 Task: Search one way flight ticket for 3 adults in first from Flagstaff: Flagstaff Pulliam Airport to Greensboro: Piedmont Triad International Airport on 5-1-2023. Choice of flights is Delta. Number of bags: 11 checked bags. Price is upto 92000. Outbound departure time preference is 8:00.
Action: Mouse moved to (198, 194)
Screenshot: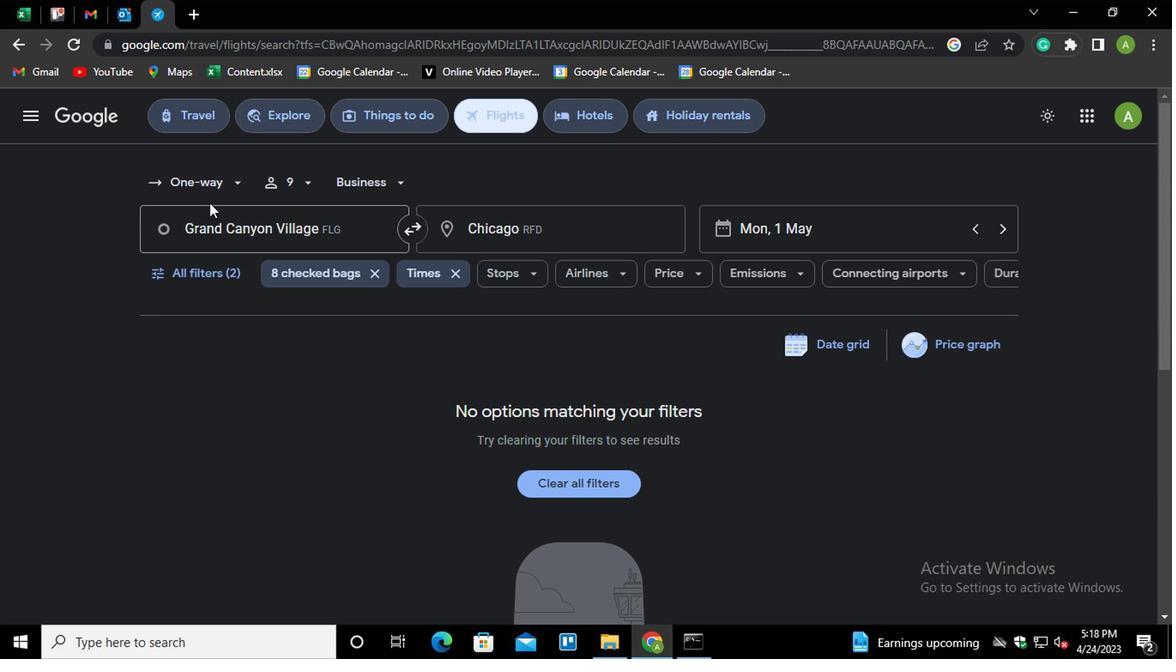 
Action: Mouse pressed left at (198, 194)
Screenshot: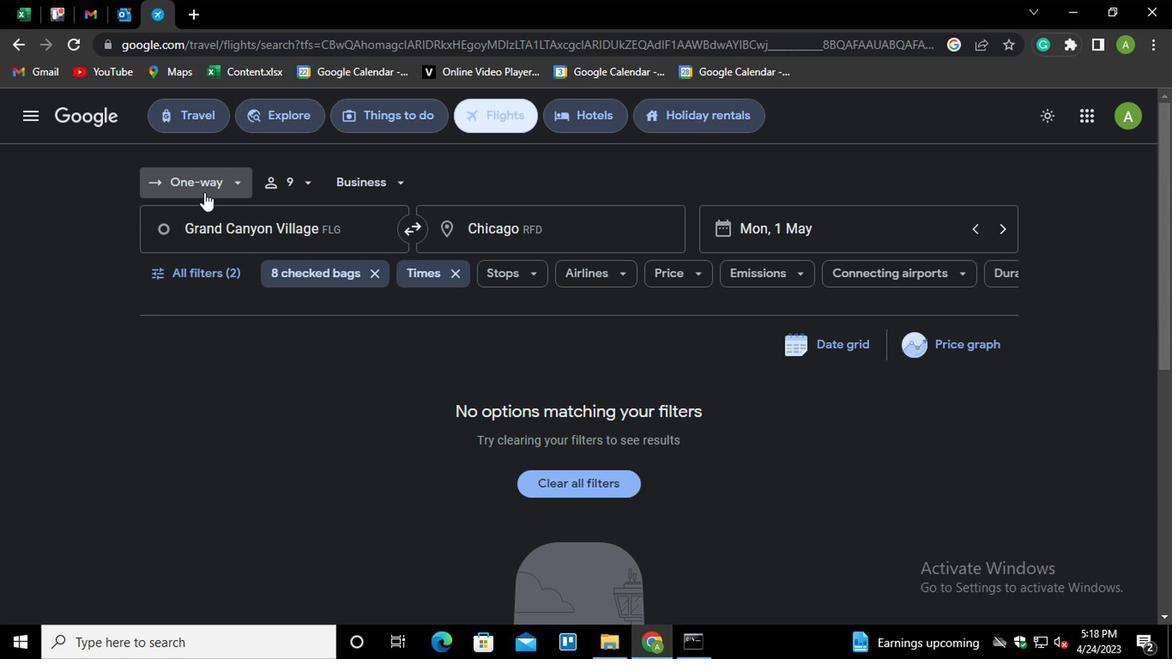 
Action: Mouse moved to (221, 256)
Screenshot: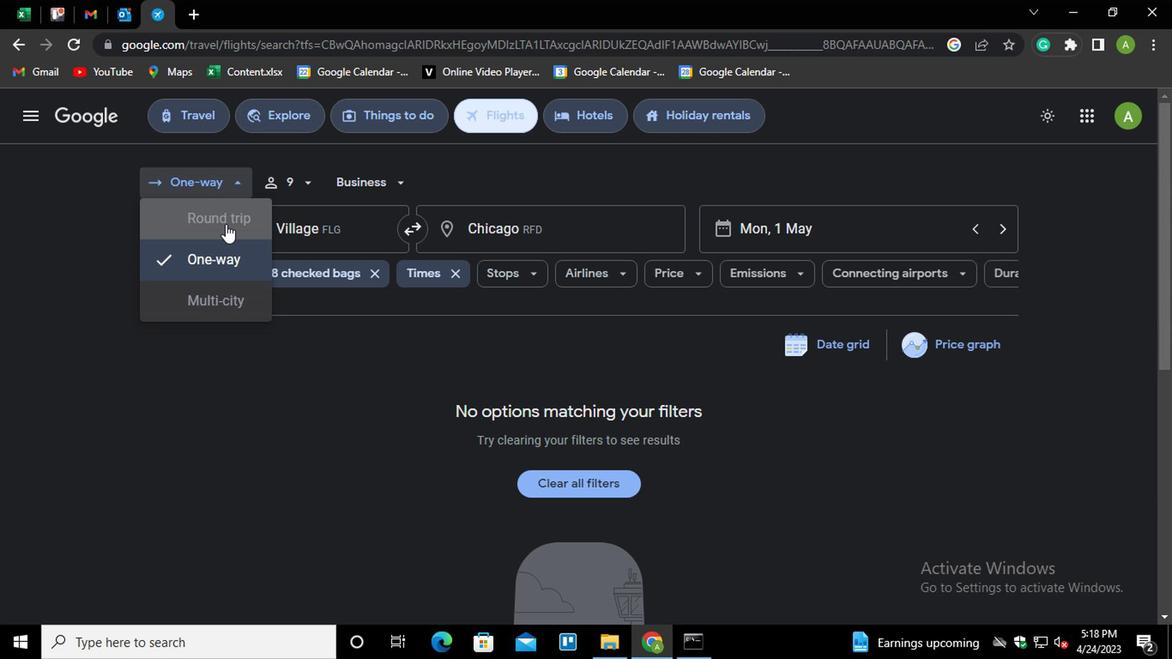 
Action: Mouse pressed left at (221, 256)
Screenshot: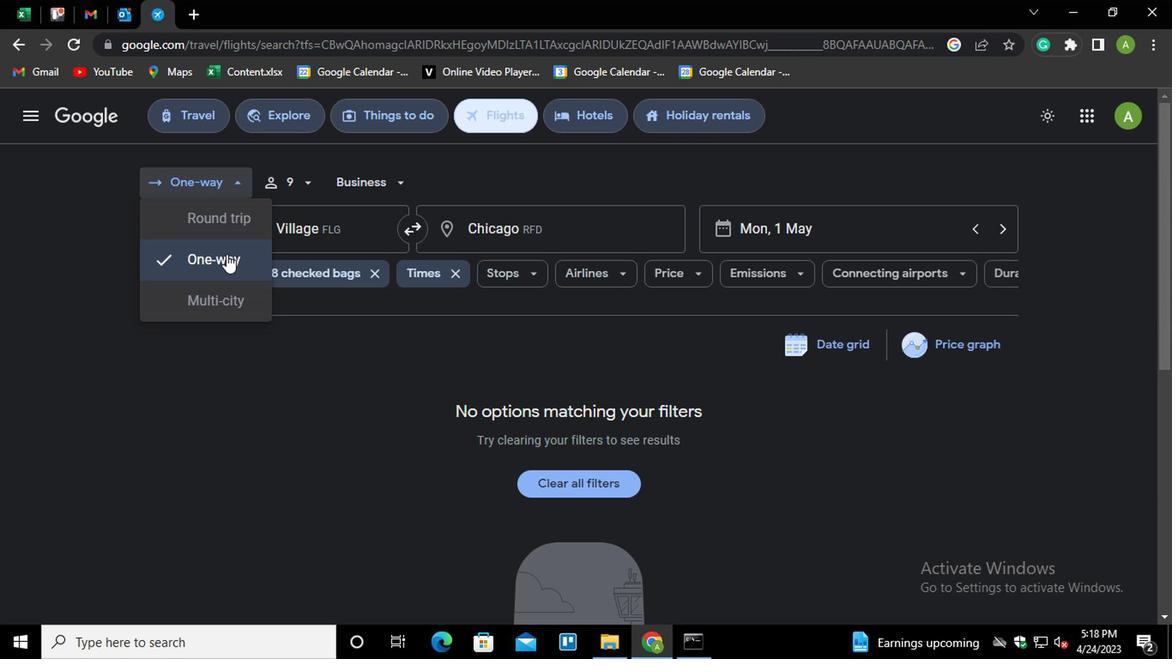 
Action: Mouse moved to (299, 186)
Screenshot: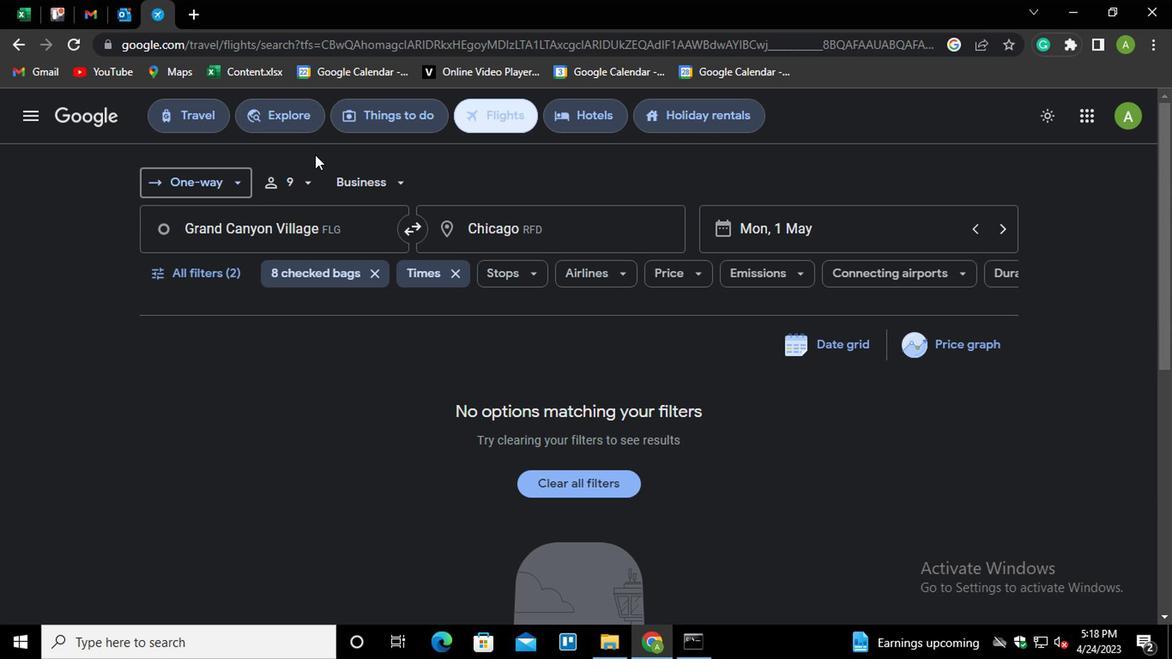 
Action: Mouse pressed left at (299, 186)
Screenshot: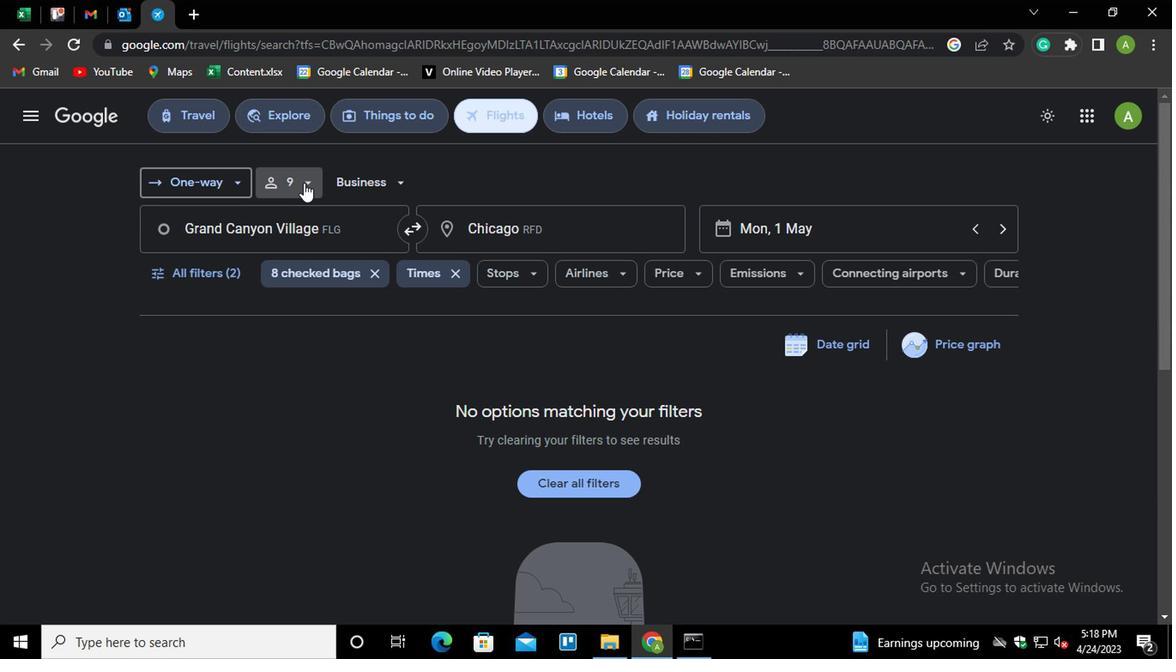 
Action: Mouse moved to (380, 226)
Screenshot: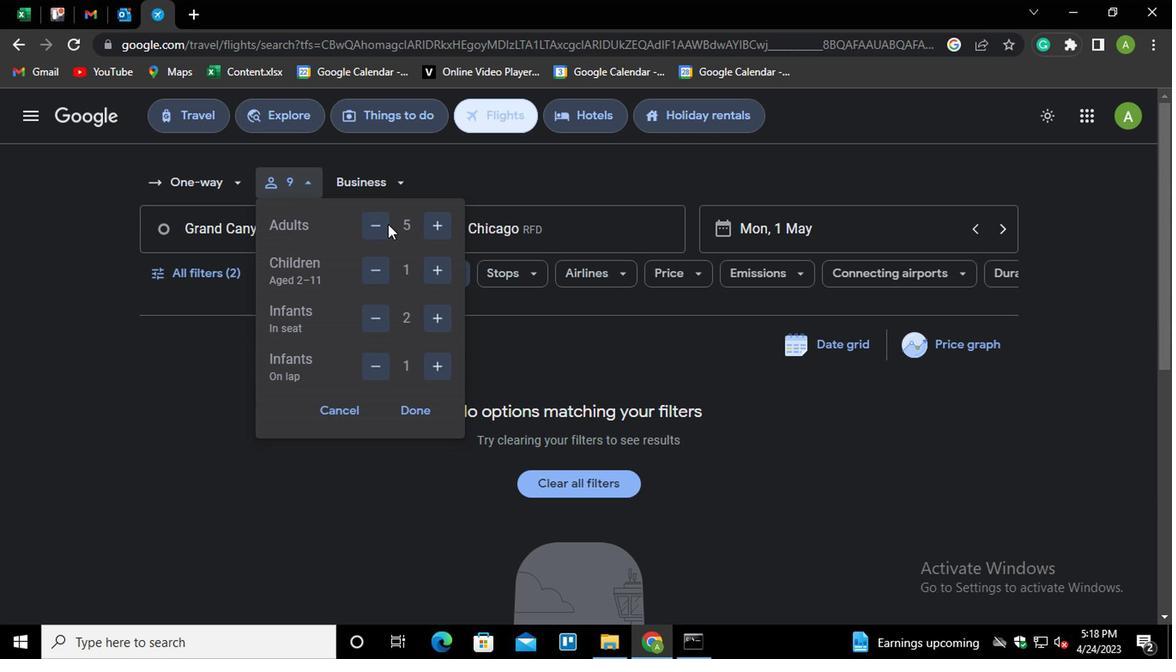 
Action: Mouse pressed left at (380, 226)
Screenshot: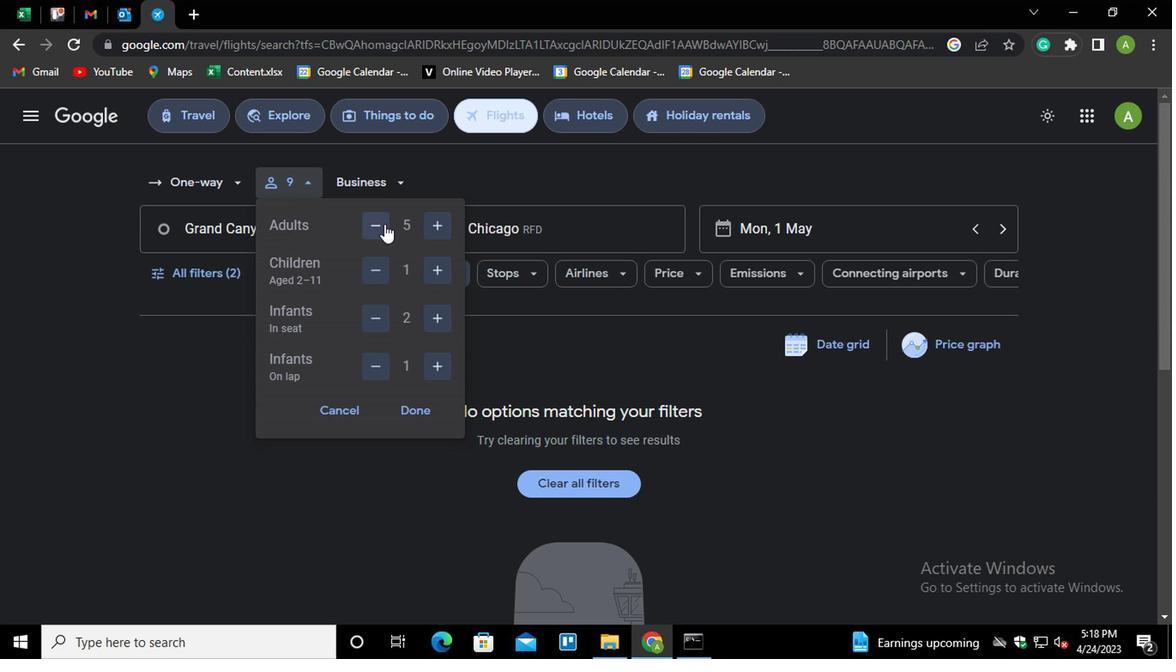 
Action: Mouse moved to (379, 226)
Screenshot: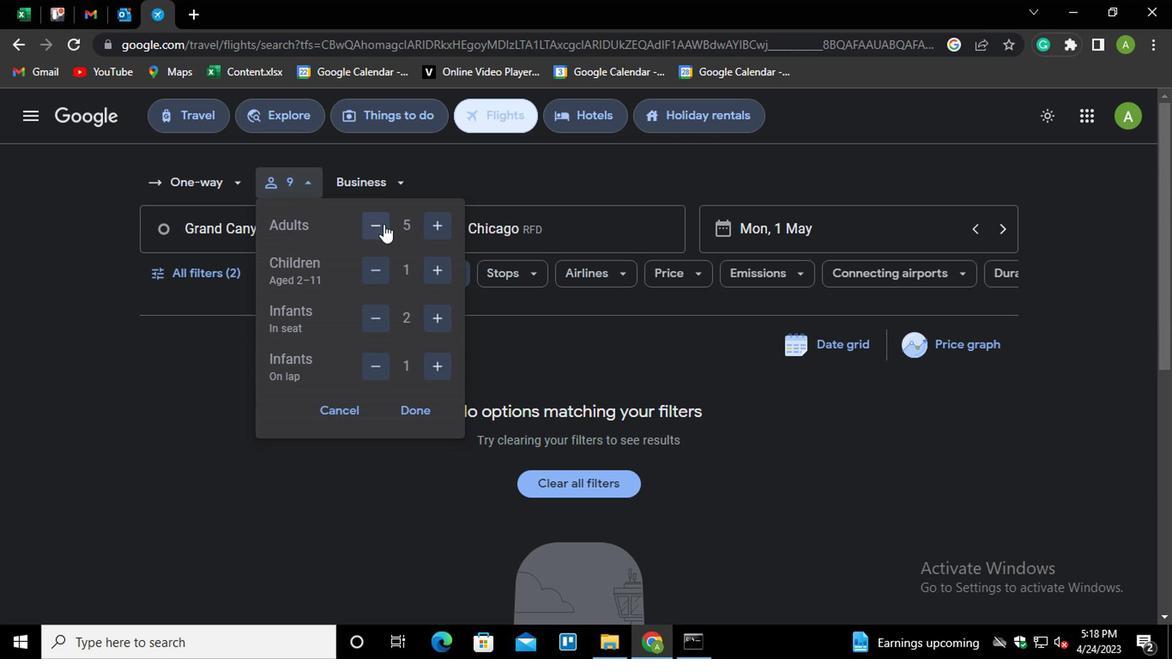 
Action: Mouse pressed left at (379, 226)
Screenshot: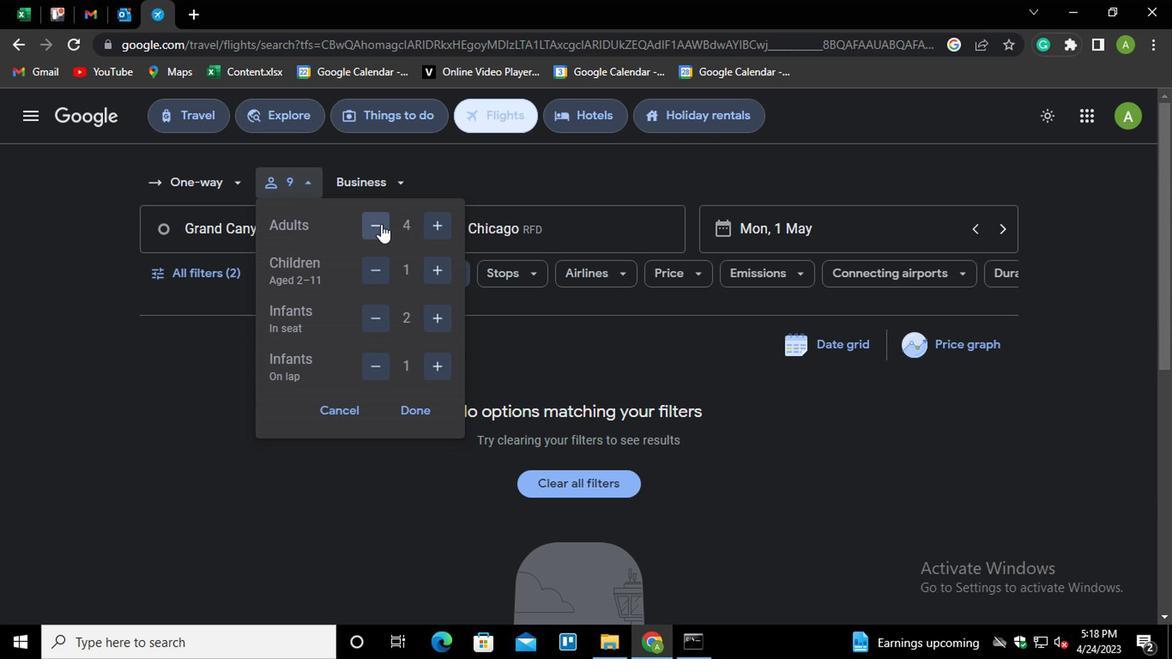 
Action: Mouse moved to (377, 275)
Screenshot: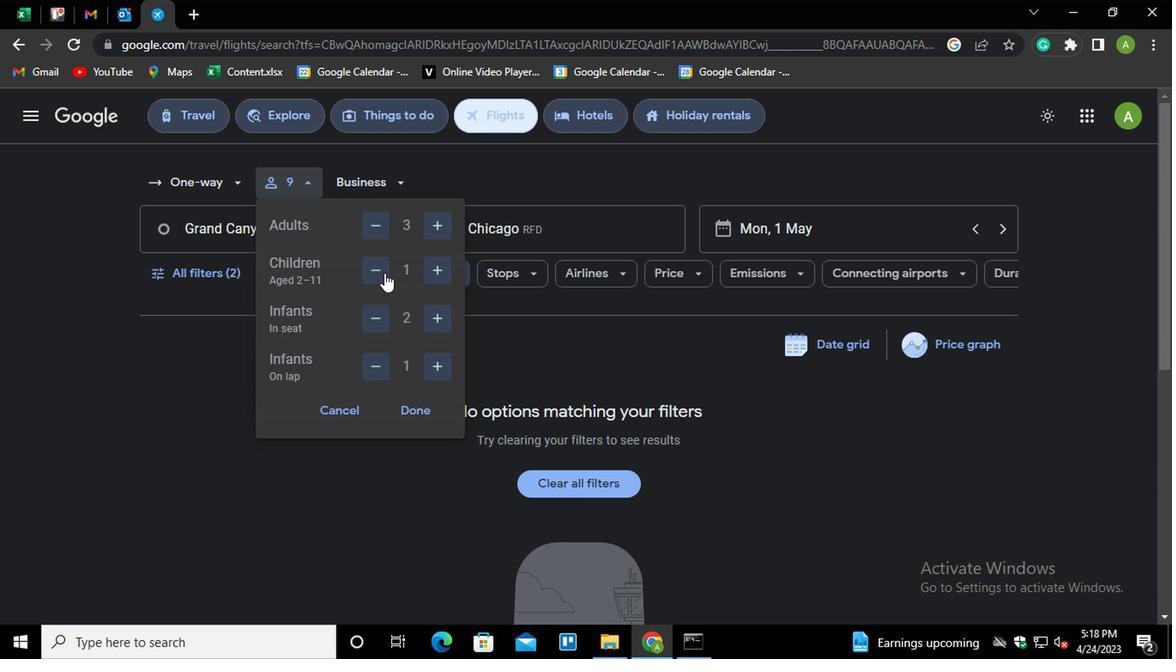 
Action: Mouse pressed left at (377, 275)
Screenshot: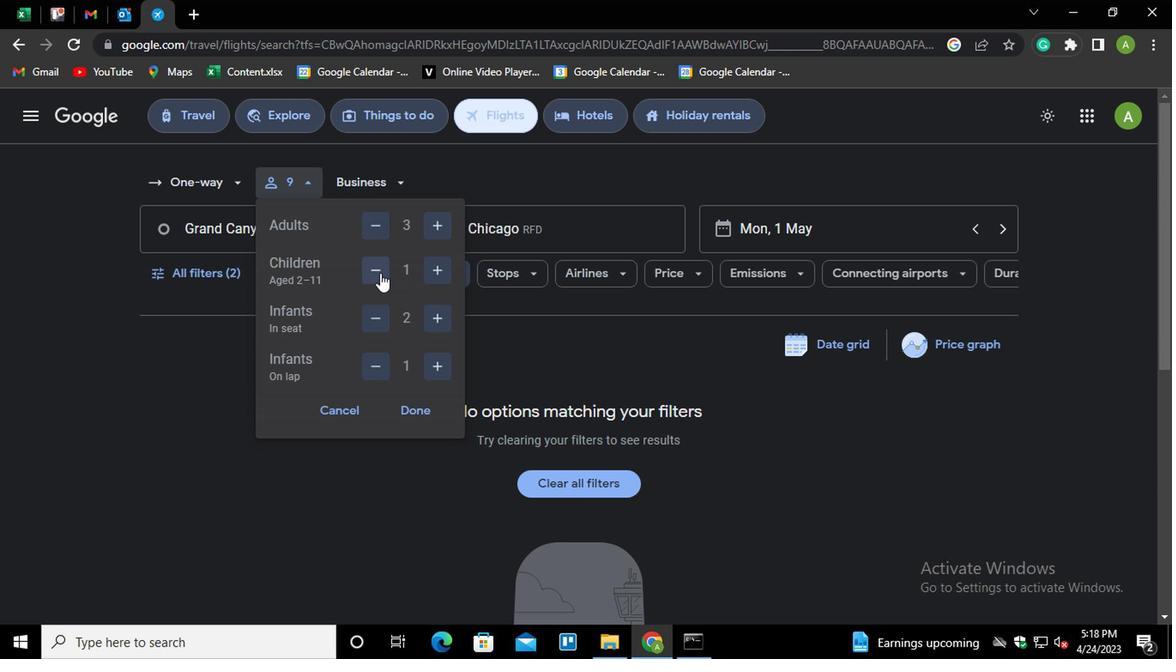 
Action: Mouse moved to (373, 312)
Screenshot: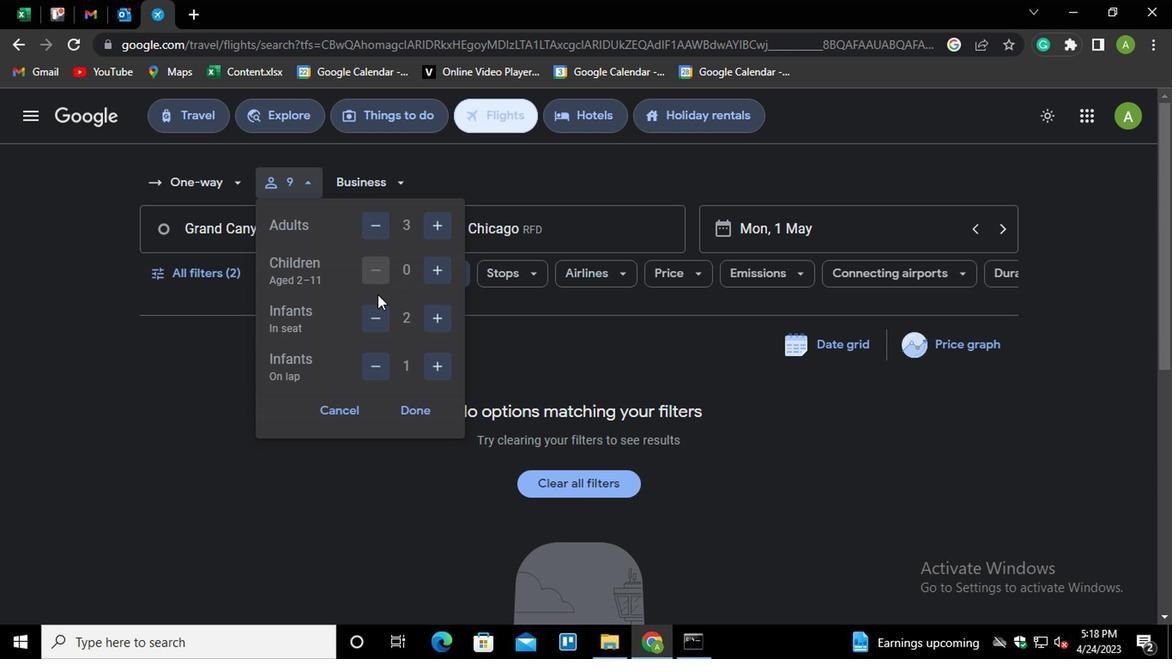 
Action: Mouse pressed left at (373, 312)
Screenshot: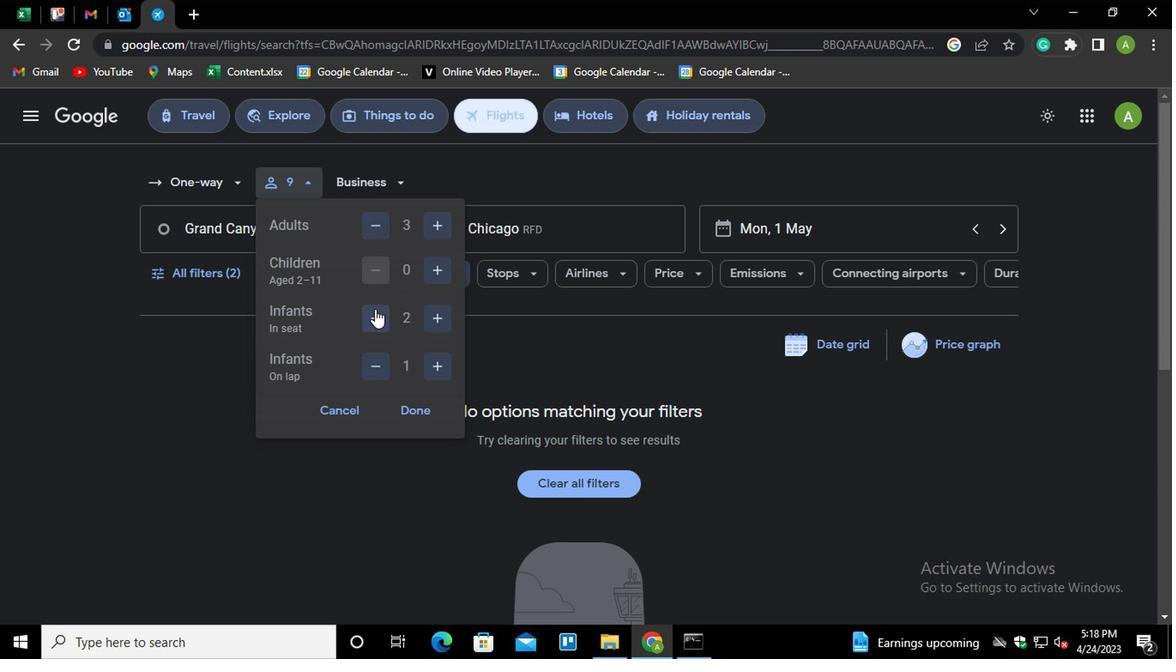 
Action: Mouse pressed left at (373, 312)
Screenshot: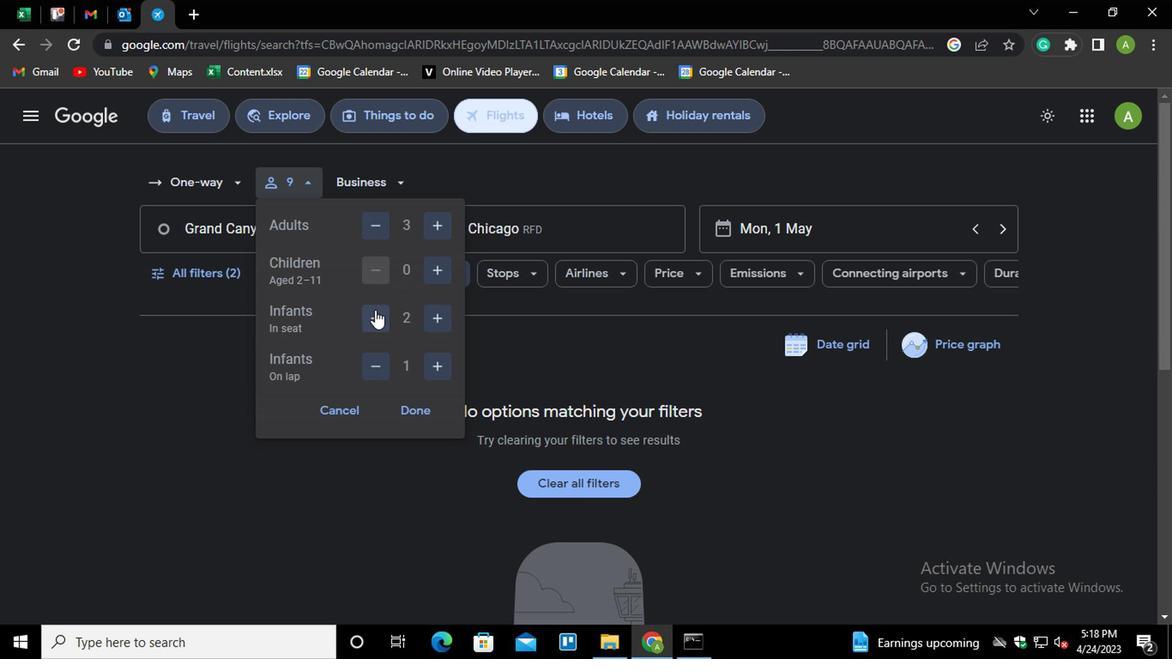 
Action: Mouse moved to (380, 369)
Screenshot: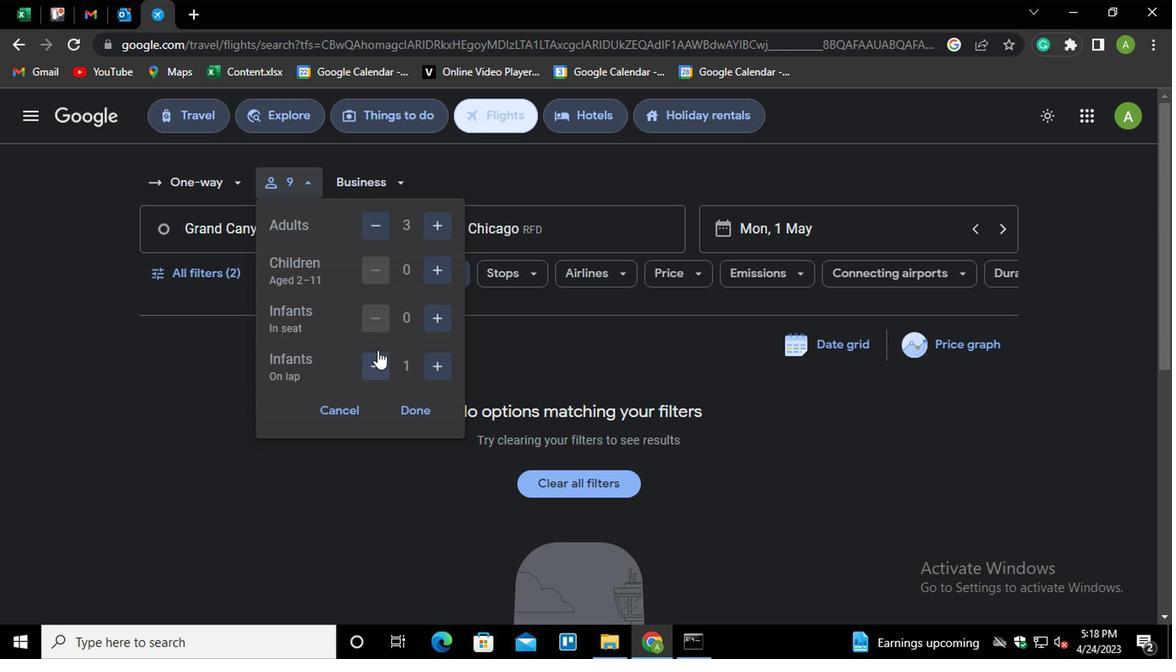 
Action: Mouse pressed left at (380, 369)
Screenshot: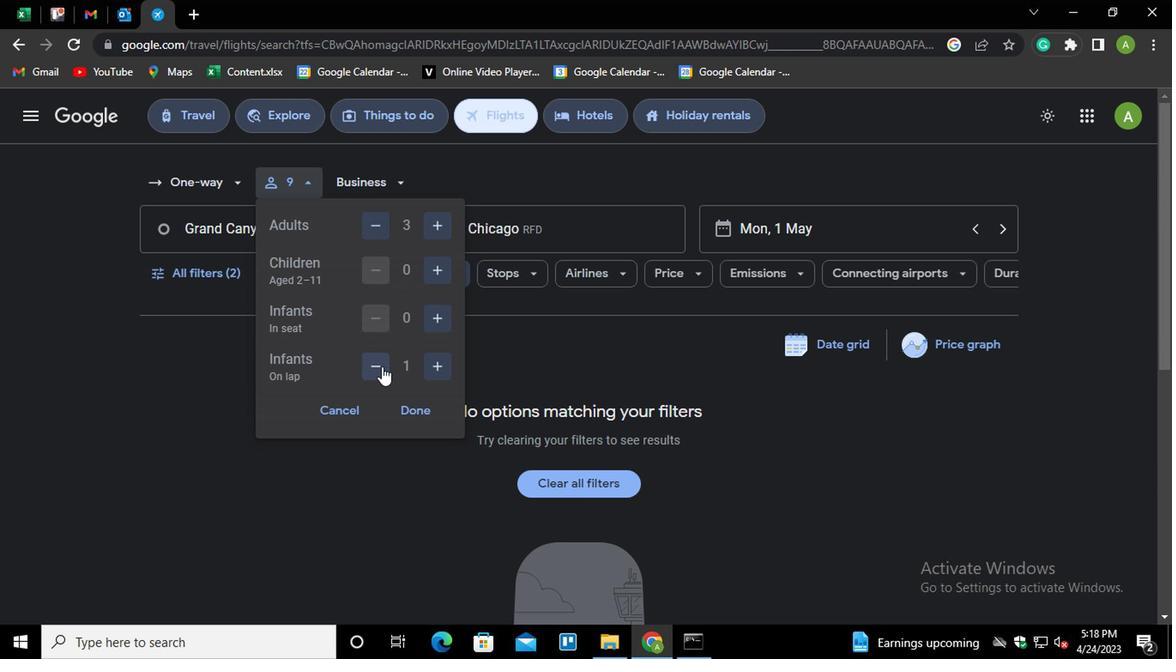 
Action: Mouse moved to (414, 418)
Screenshot: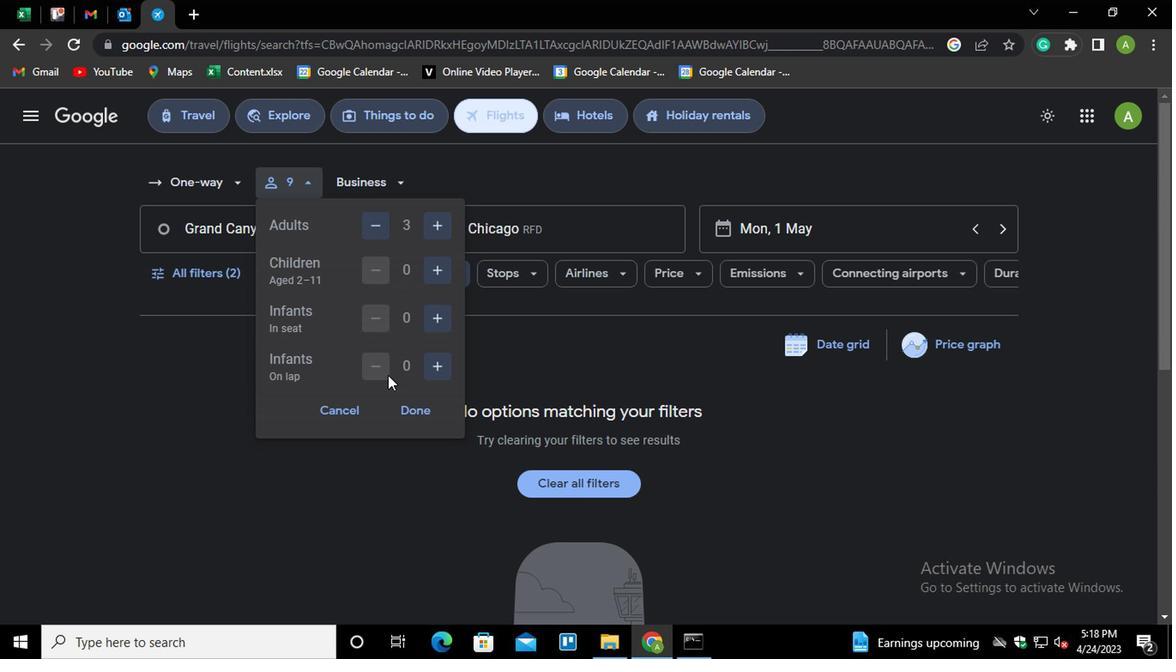 
Action: Mouse pressed left at (414, 418)
Screenshot: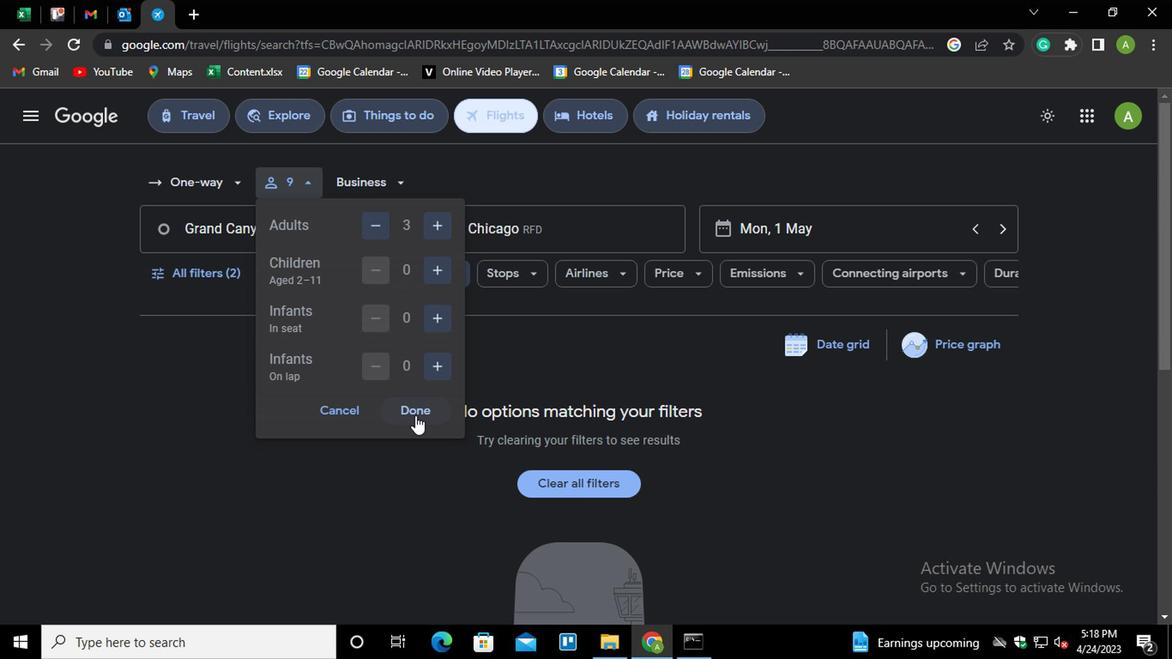 
Action: Mouse moved to (557, 241)
Screenshot: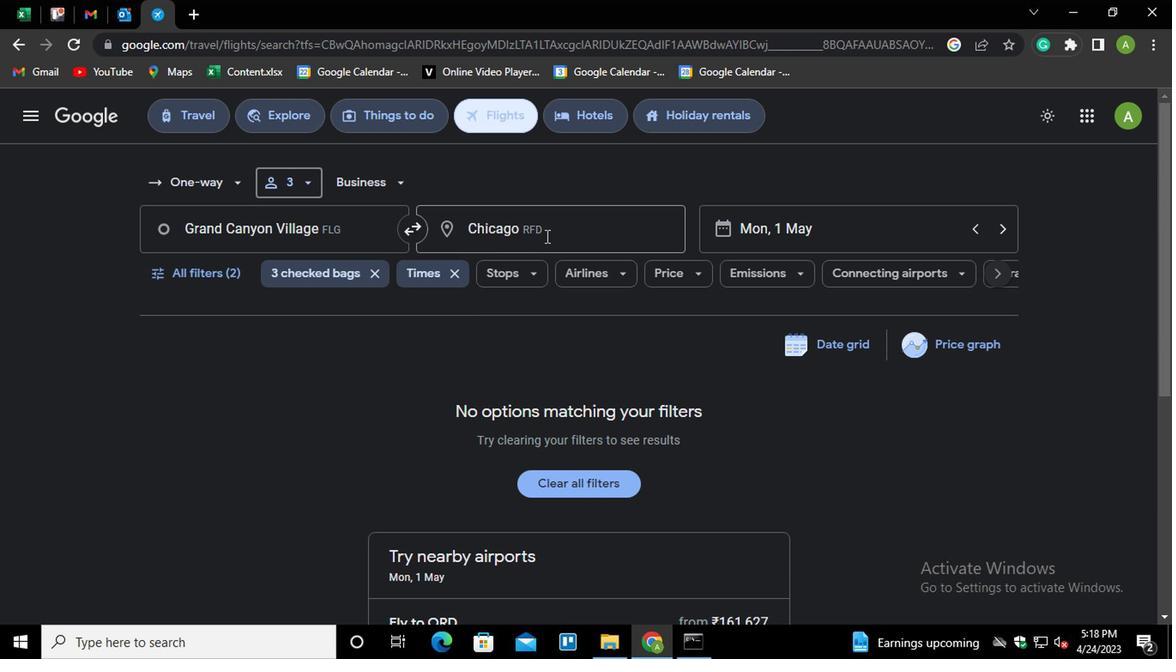 
Action: Mouse pressed left at (557, 241)
Screenshot: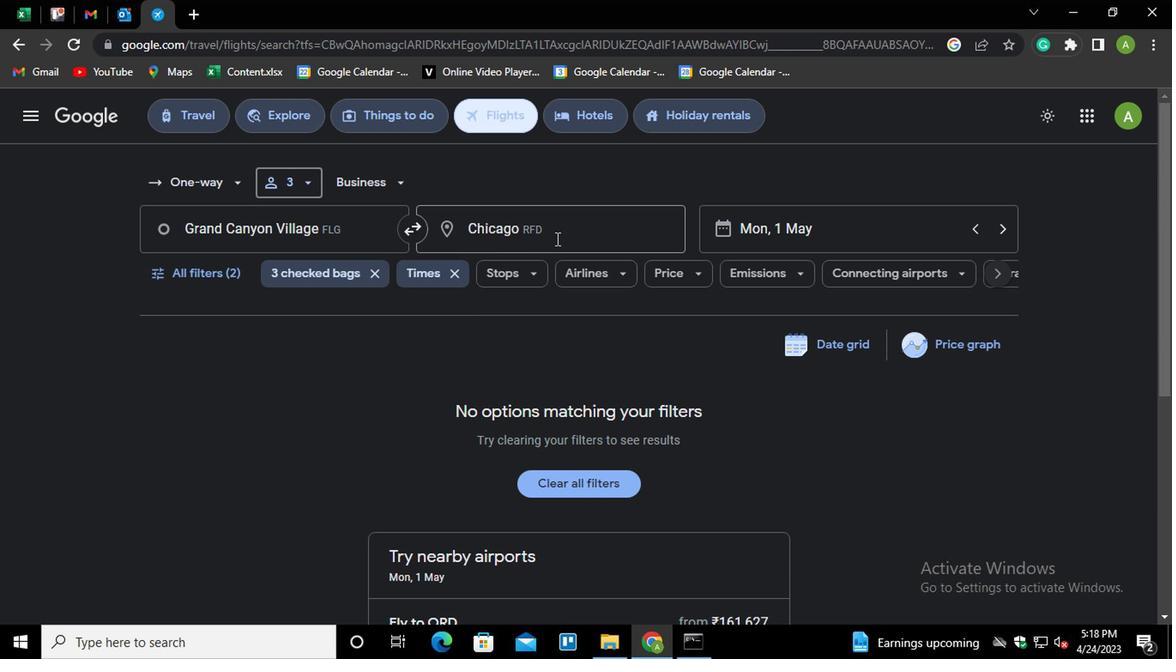
Action: Key pressed <Key.shift>GREENS<Key.down><Key.down><Key.enter>
Screenshot: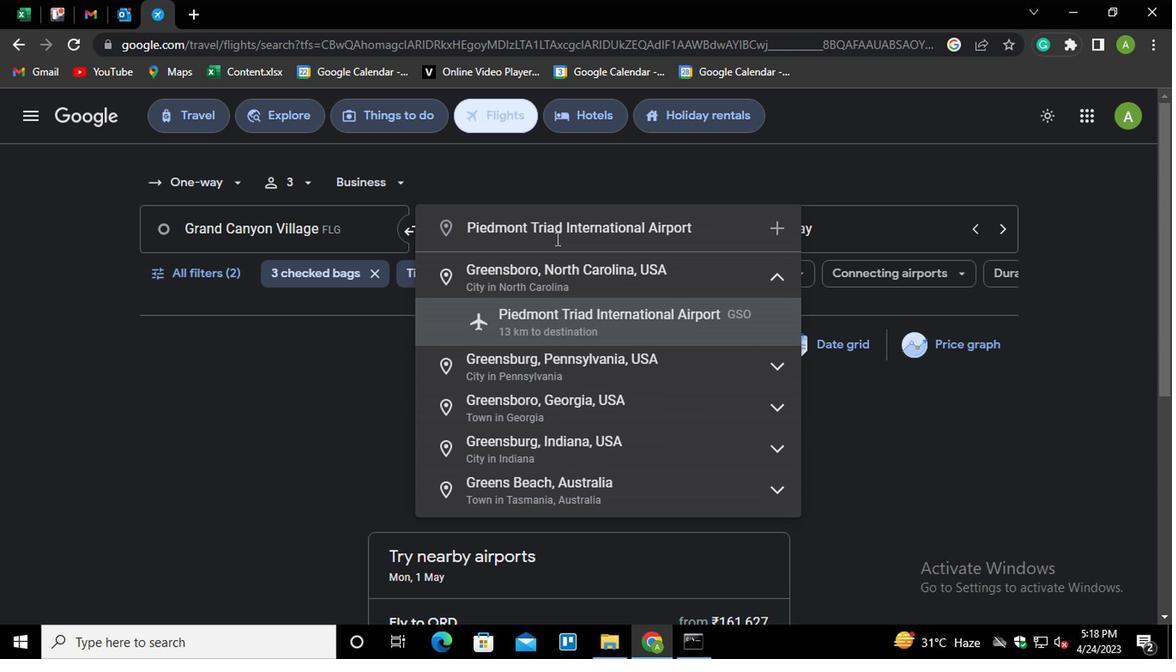 
Action: Mouse moved to (51, 344)
Screenshot: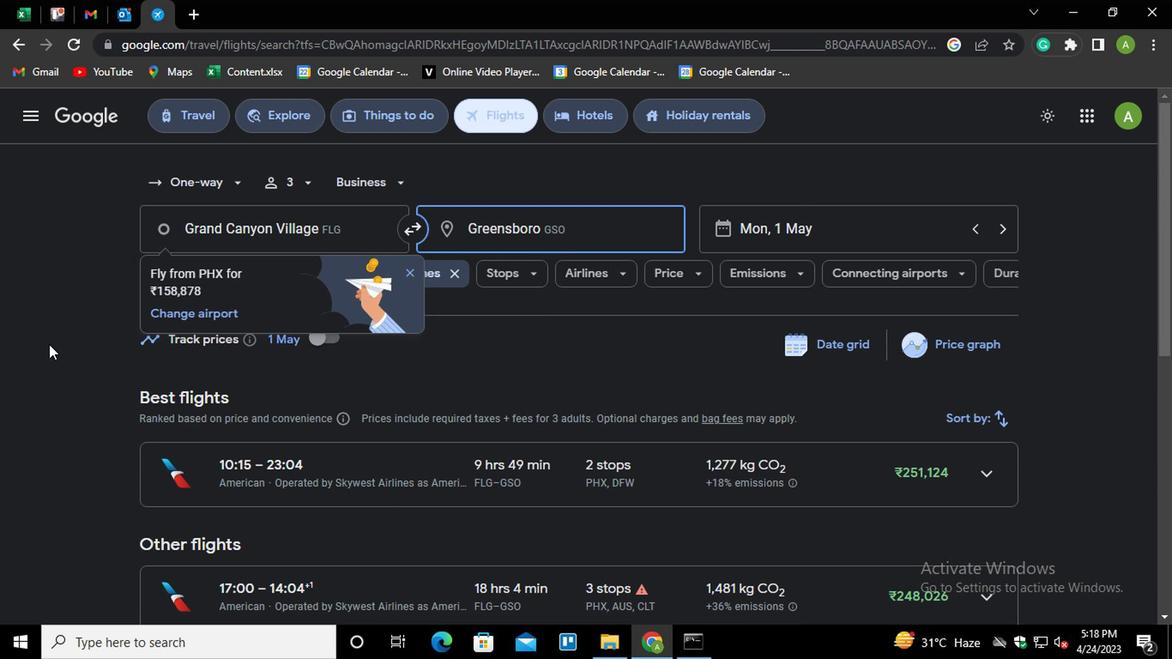 
Action: Mouse pressed left at (51, 344)
Screenshot: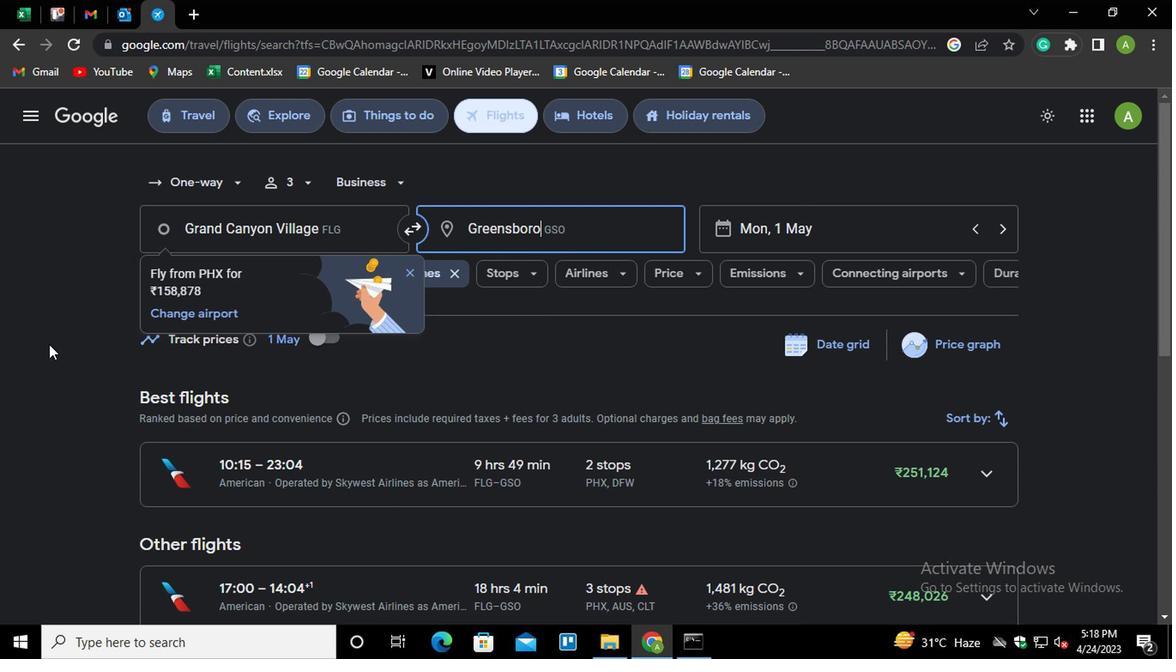 
Action: Mouse moved to (410, 271)
Screenshot: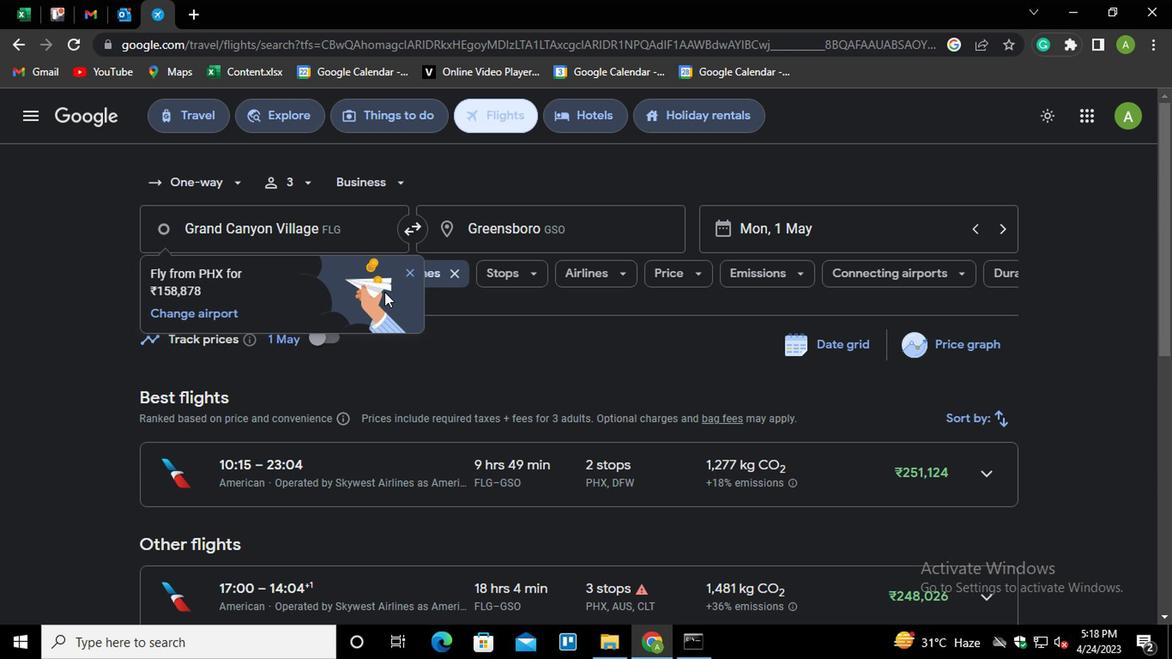 
Action: Mouse pressed left at (410, 271)
Screenshot: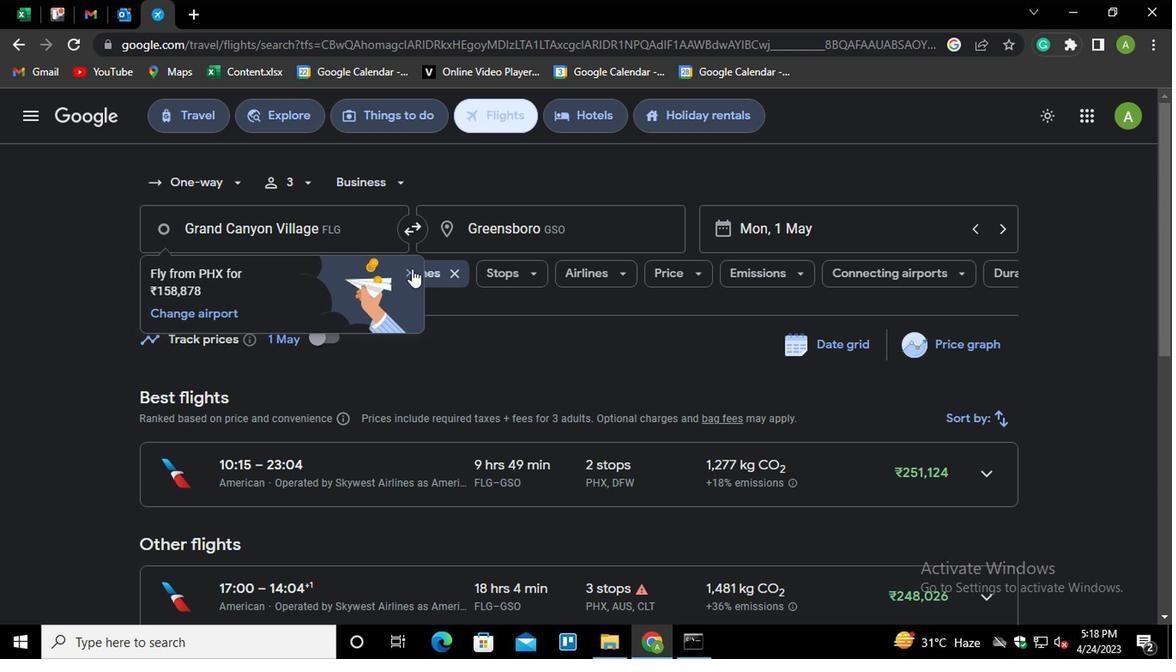
Action: Mouse moved to (221, 271)
Screenshot: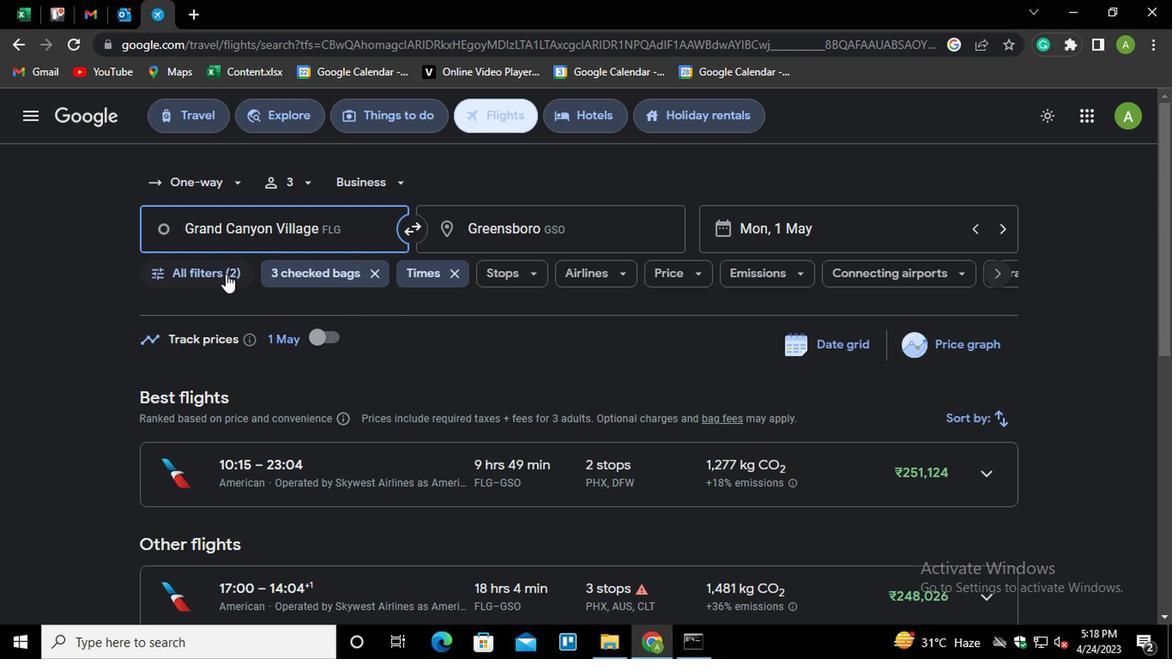 
Action: Mouse pressed left at (221, 271)
Screenshot: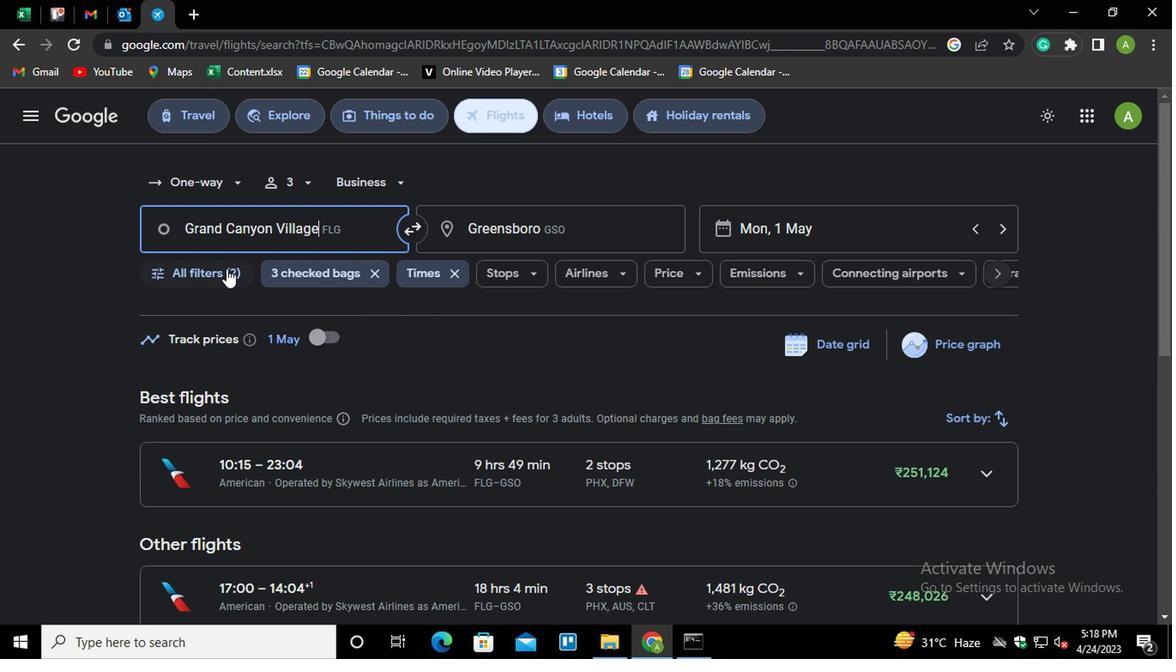 
Action: Mouse moved to (410, 608)
Screenshot: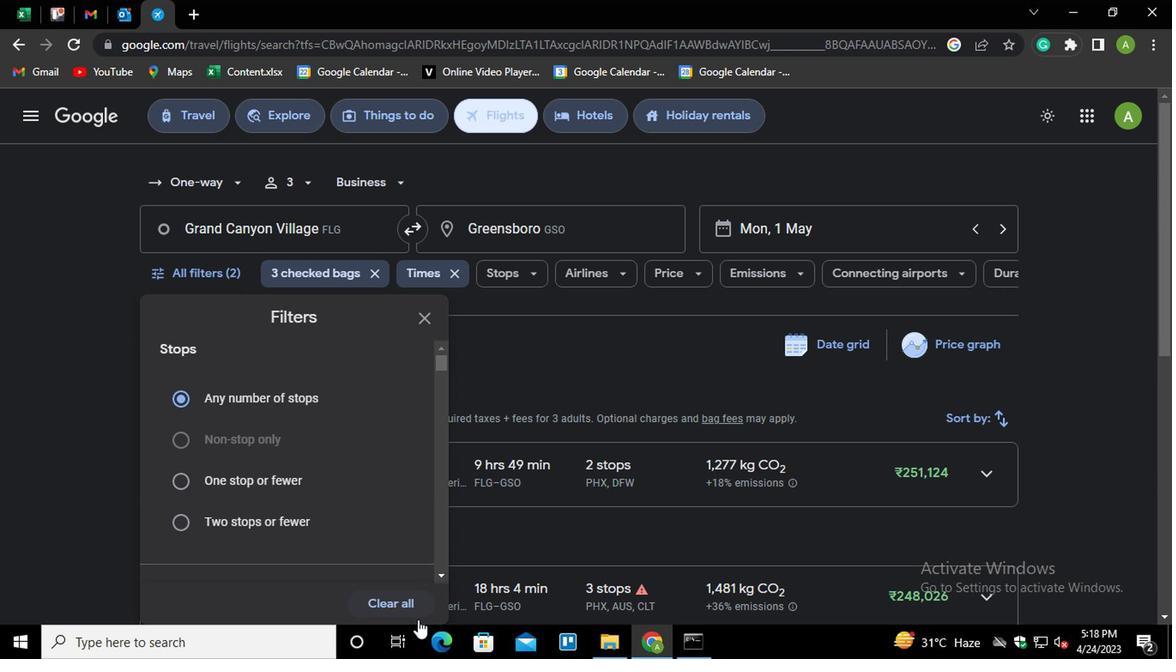 
Action: Mouse pressed left at (410, 608)
Screenshot: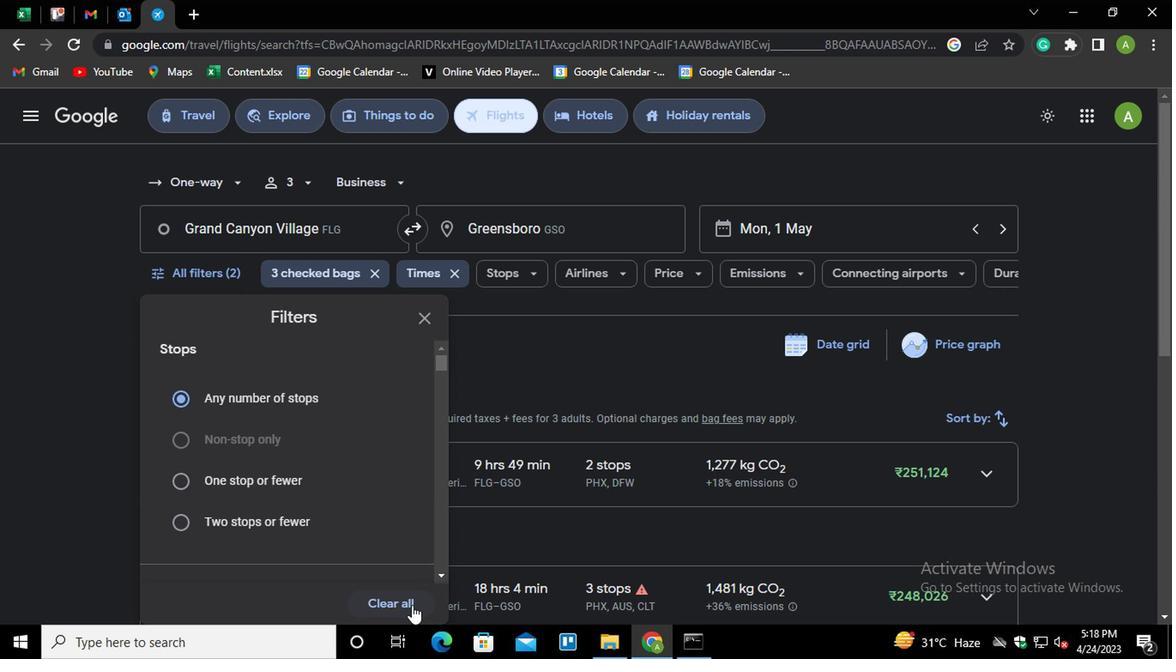 
Action: Mouse moved to (337, 482)
Screenshot: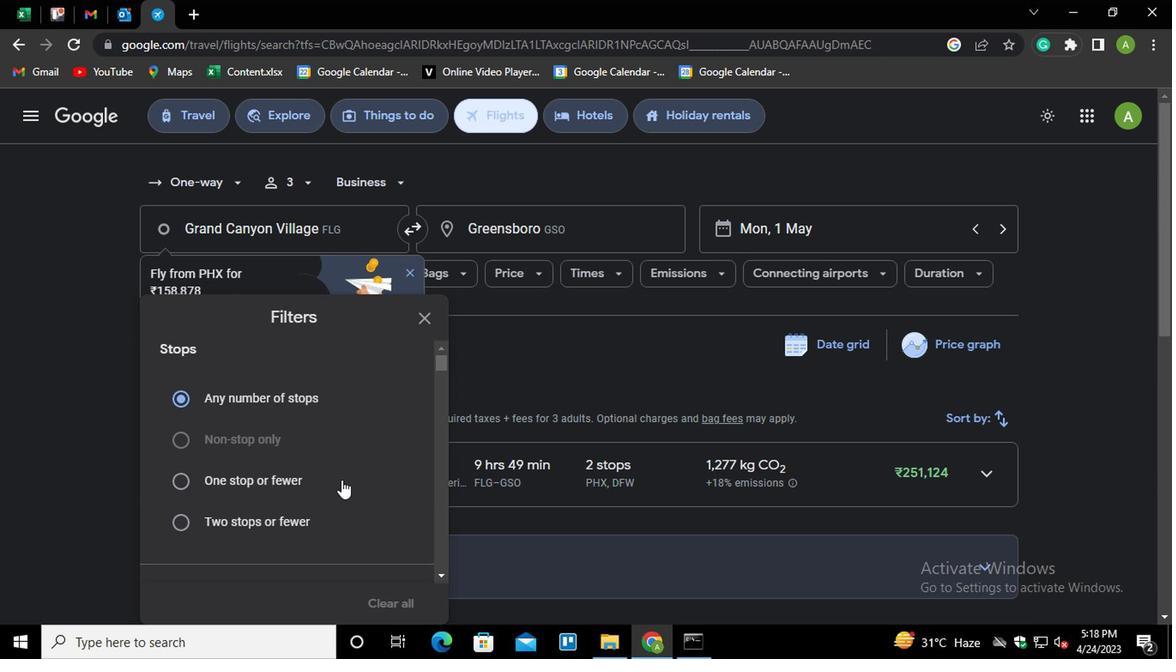 
Action: Mouse scrolled (337, 481) with delta (0, -1)
Screenshot: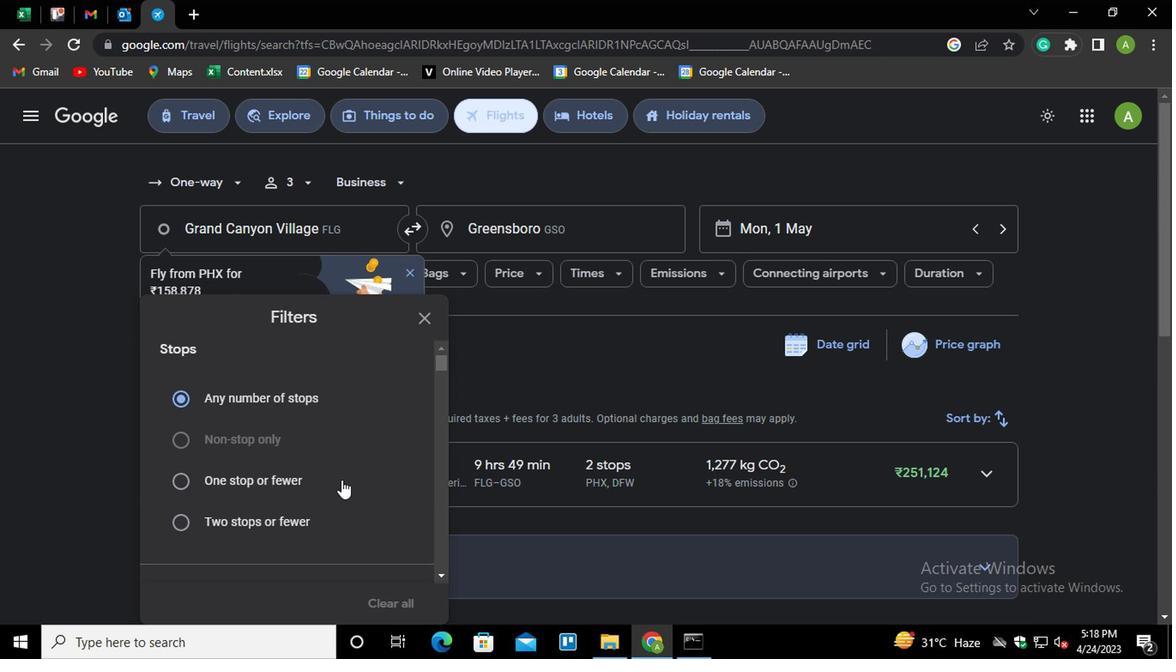 
Action: Mouse scrolled (337, 481) with delta (0, -1)
Screenshot: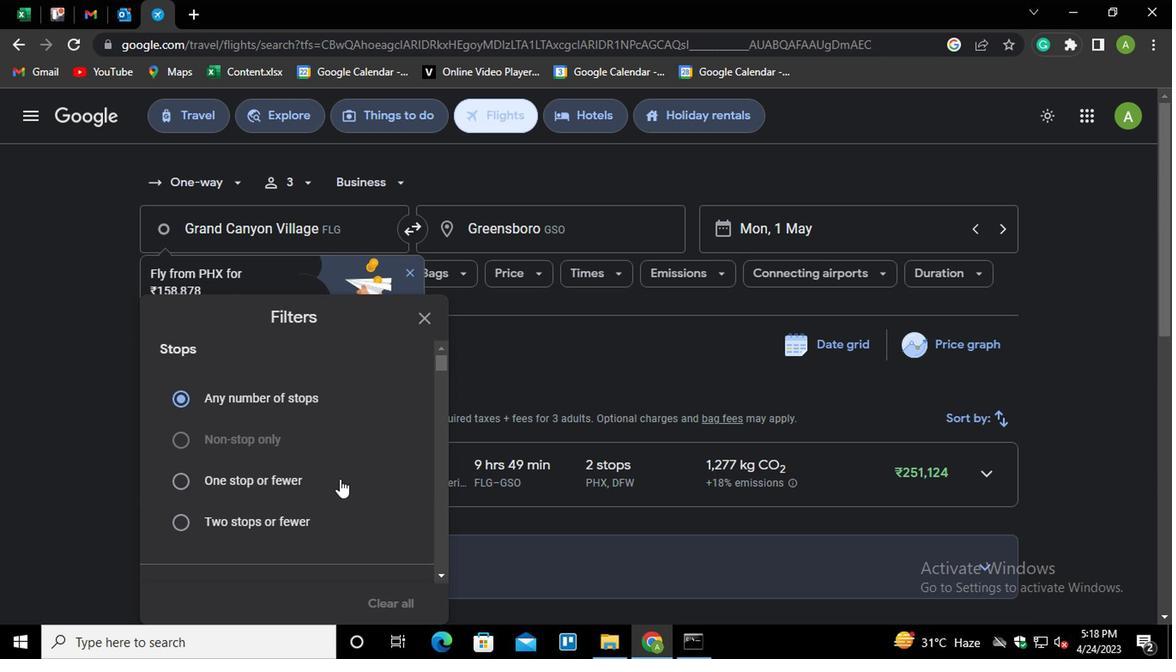 
Action: Mouse moved to (409, 476)
Screenshot: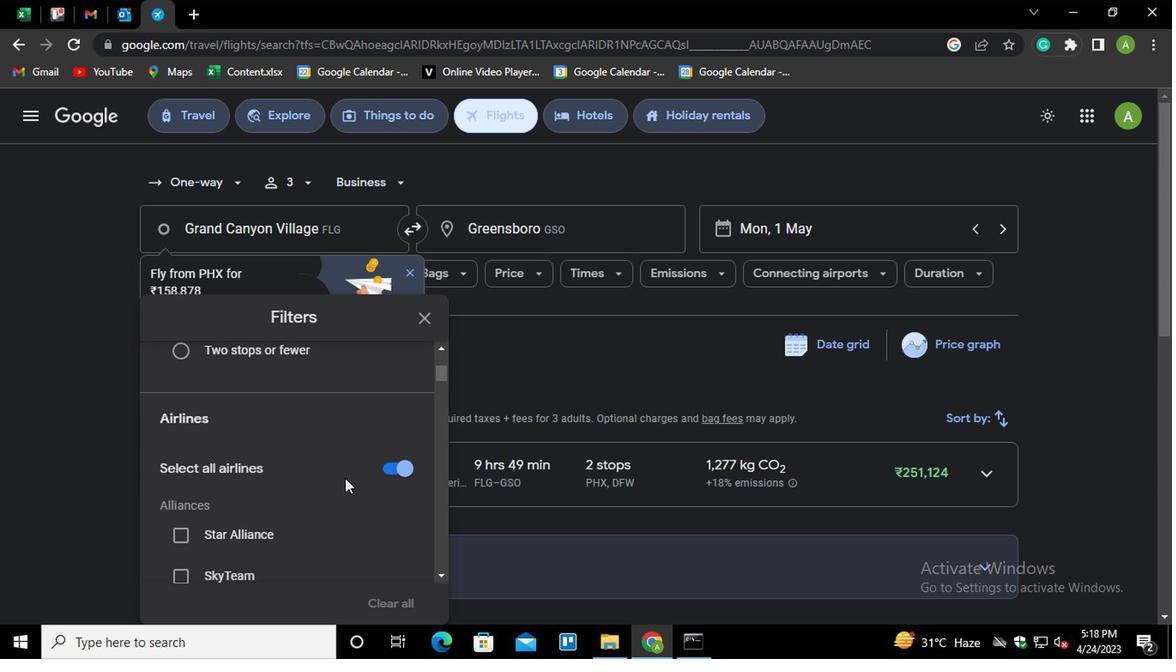 
Action: Mouse pressed left at (409, 476)
Screenshot: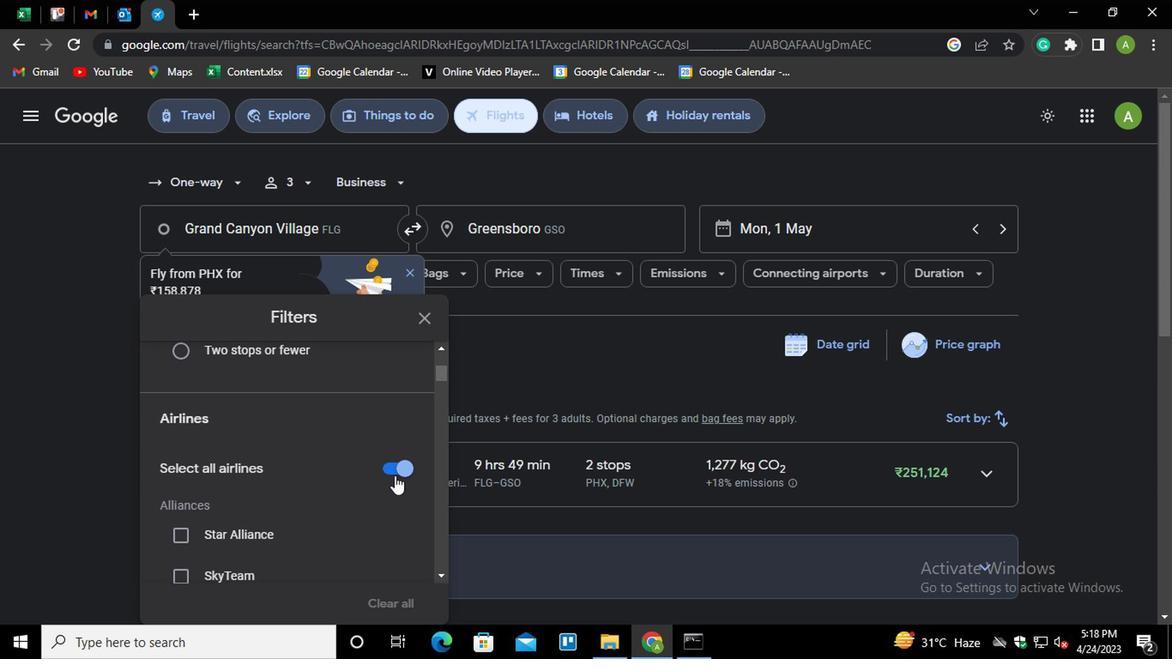 
Action: Mouse moved to (345, 505)
Screenshot: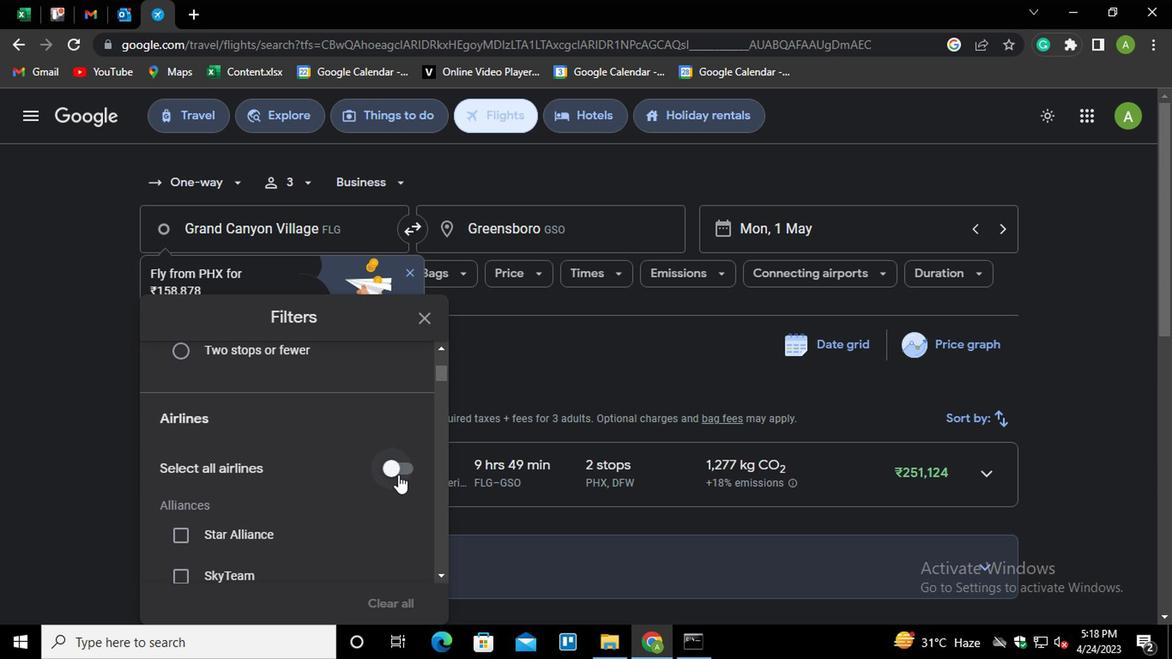 
Action: Mouse scrolled (345, 504) with delta (0, -1)
Screenshot: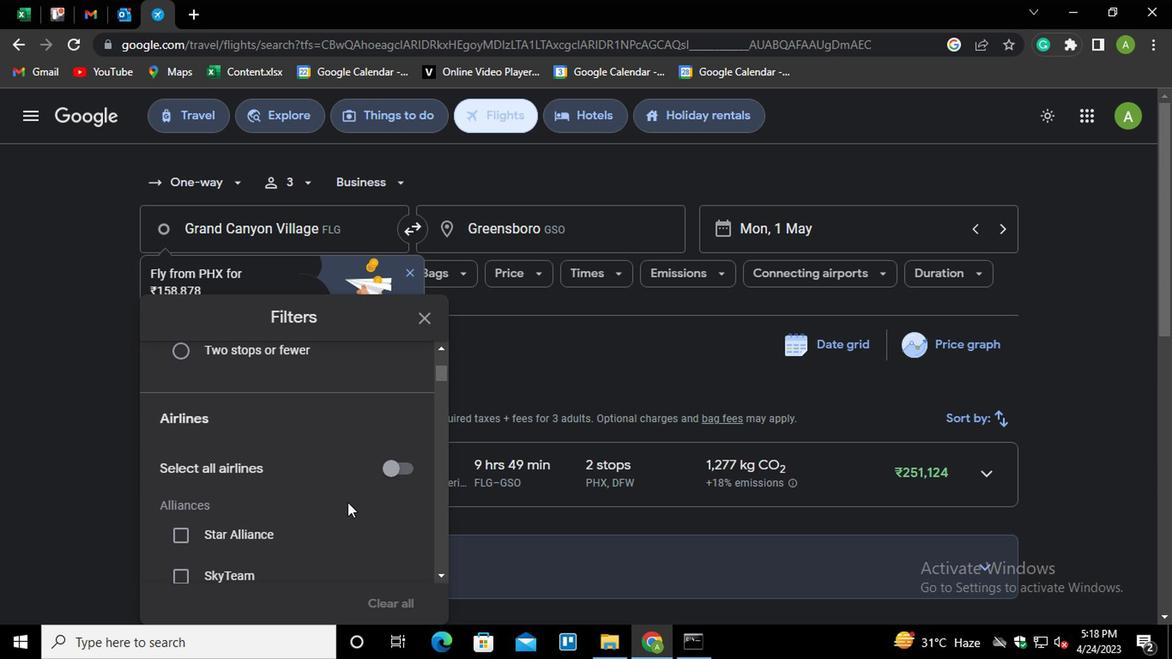 
Action: Mouse scrolled (345, 504) with delta (0, -1)
Screenshot: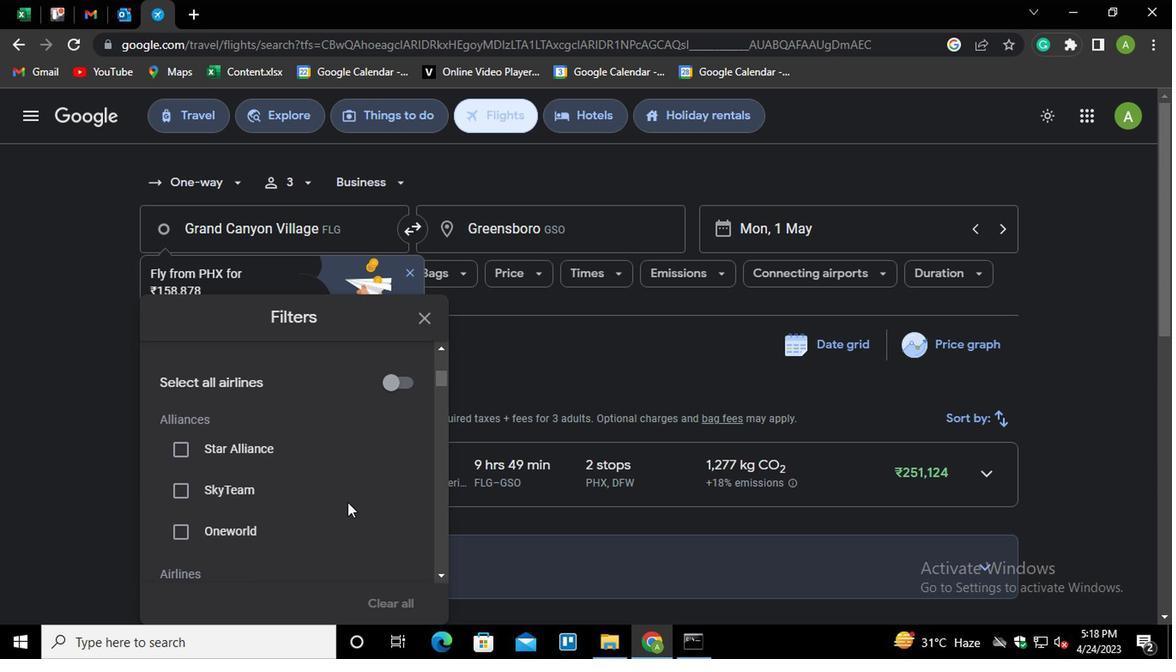 
Action: Mouse scrolled (345, 504) with delta (0, -1)
Screenshot: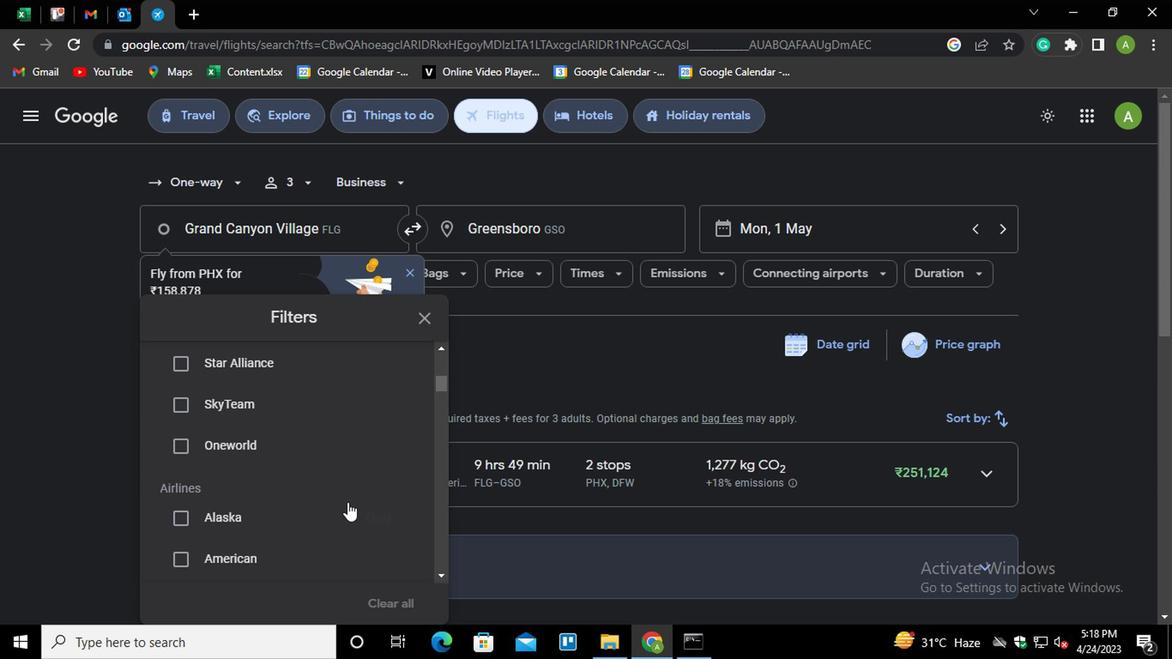 
Action: Mouse scrolled (345, 504) with delta (0, -1)
Screenshot: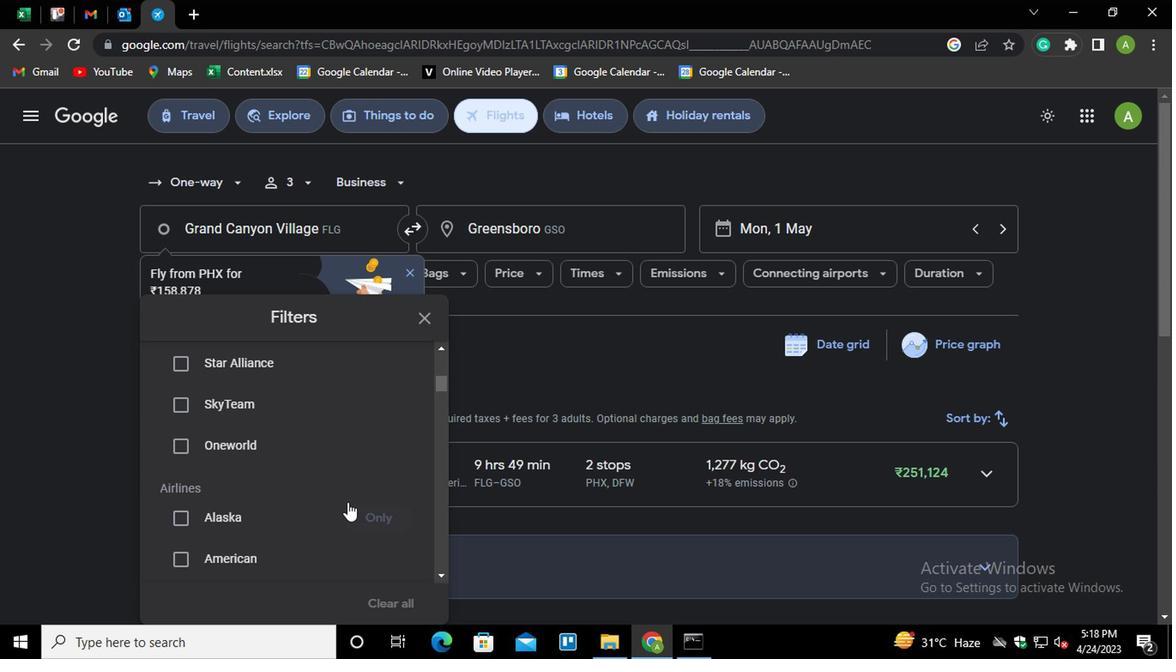 
Action: Mouse moved to (345, 503)
Screenshot: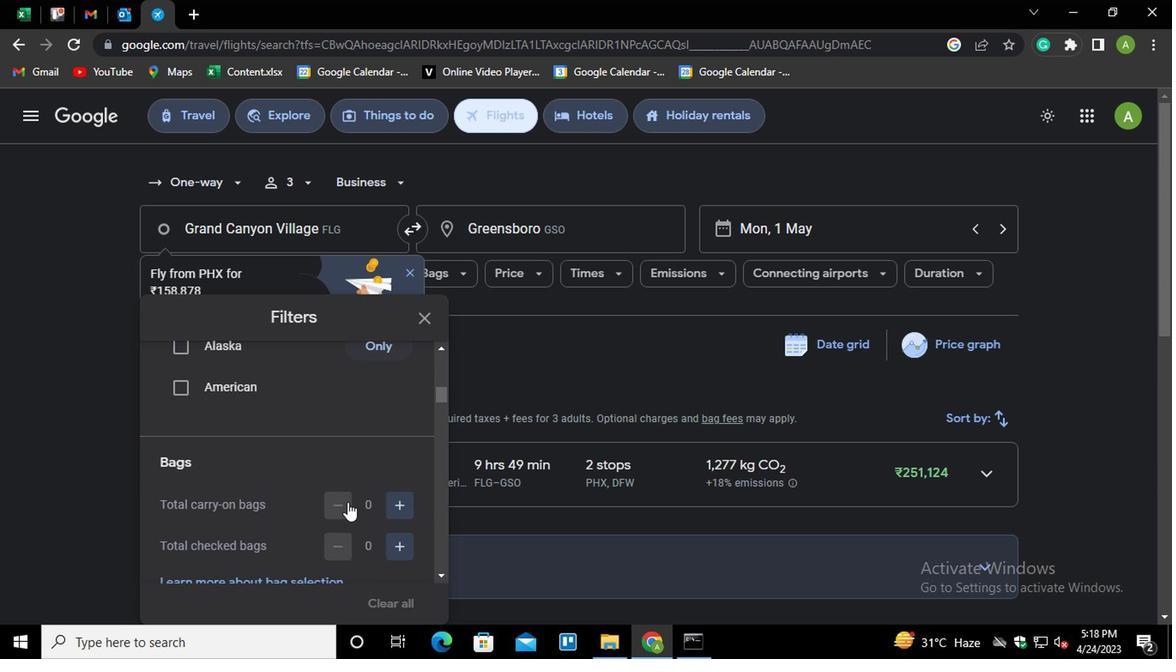 
Action: Mouse scrolled (345, 504) with delta (0, 0)
Screenshot: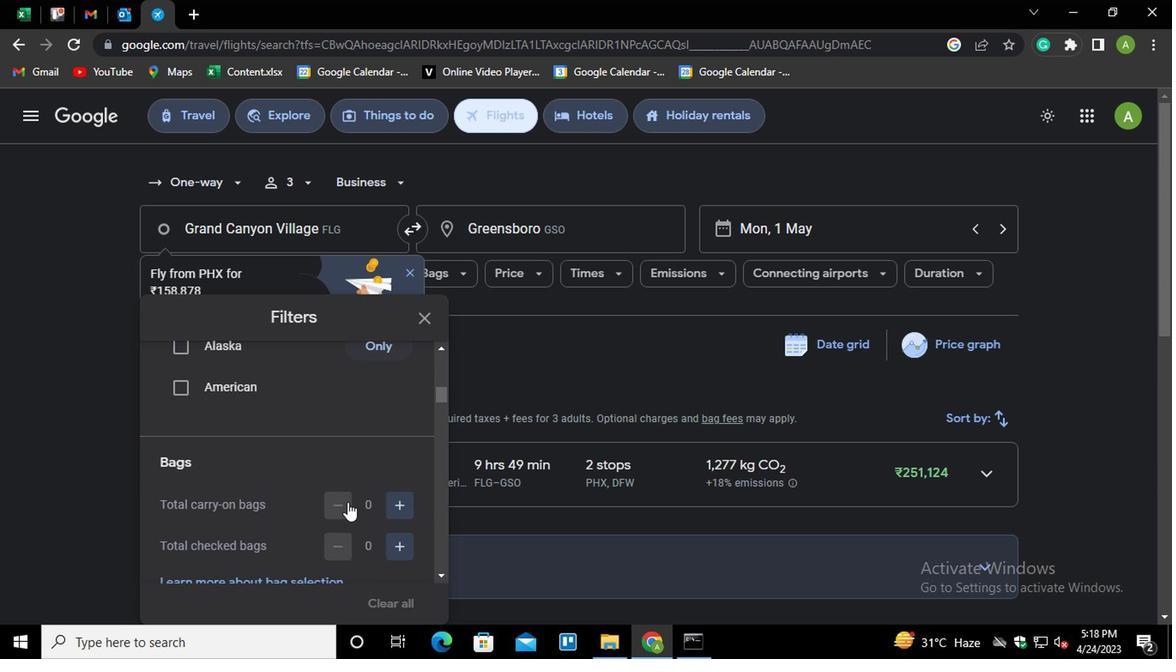 
Action: Mouse moved to (370, 483)
Screenshot: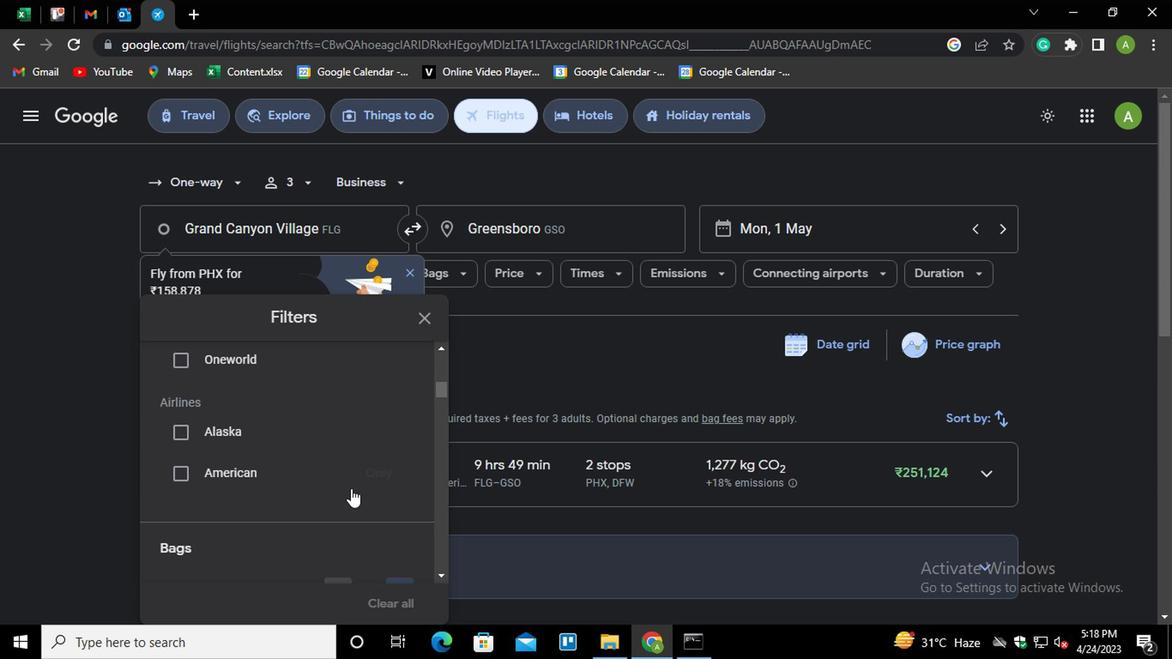 
Action: Mouse scrolled (370, 482) with delta (0, 0)
Screenshot: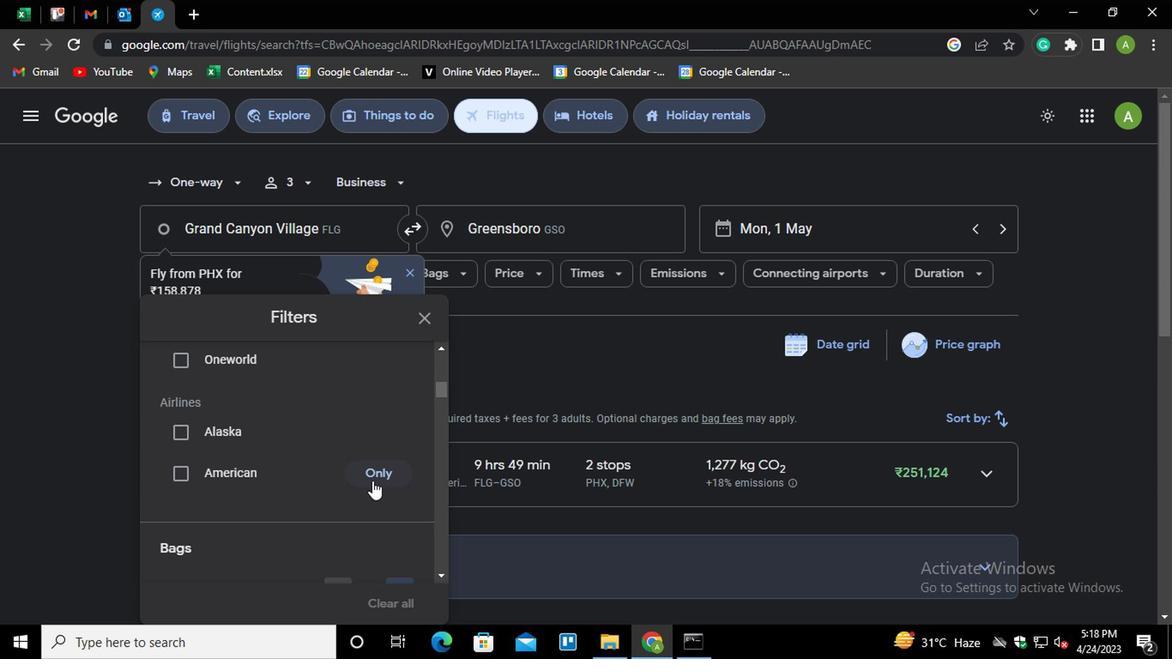 
Action: Mouse moved to (402, 549)
Screenshot: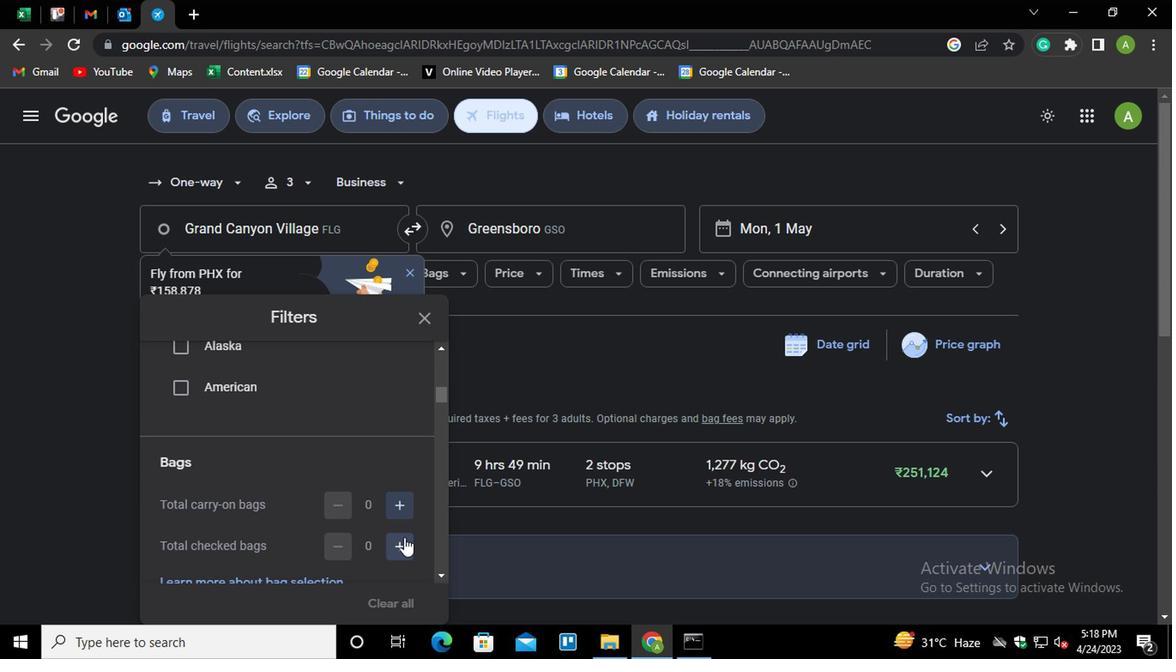 
Action: Mouse pressed left at (402, 549)
Screenshot: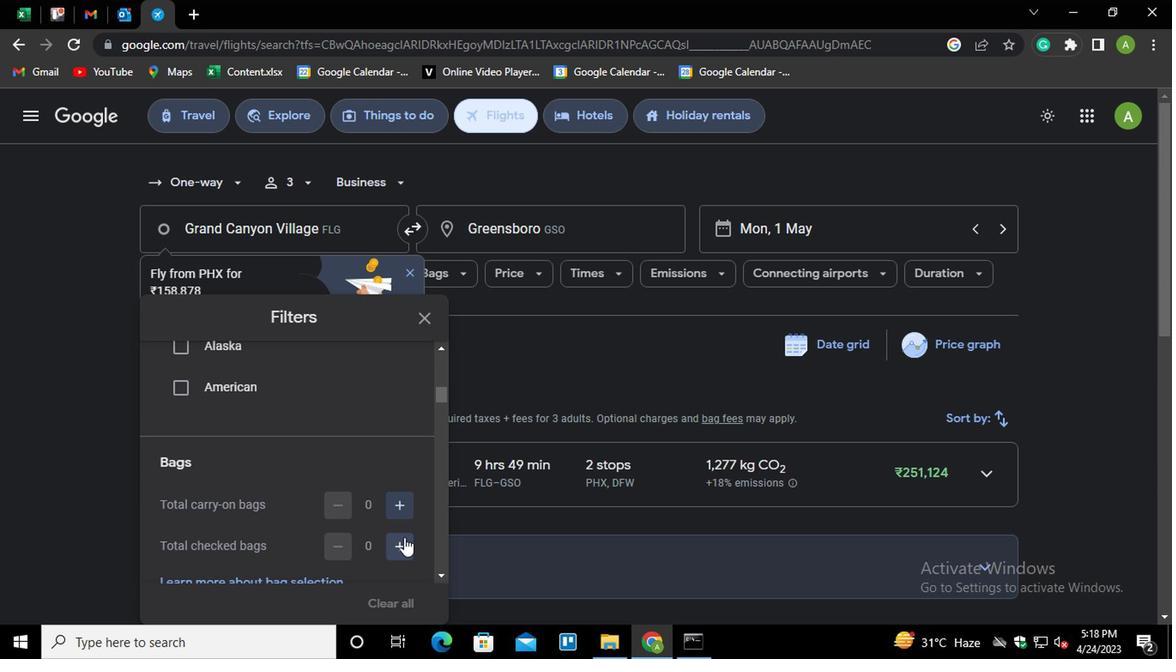 
Action: Mouse moved to (401, 549)
Screenshot: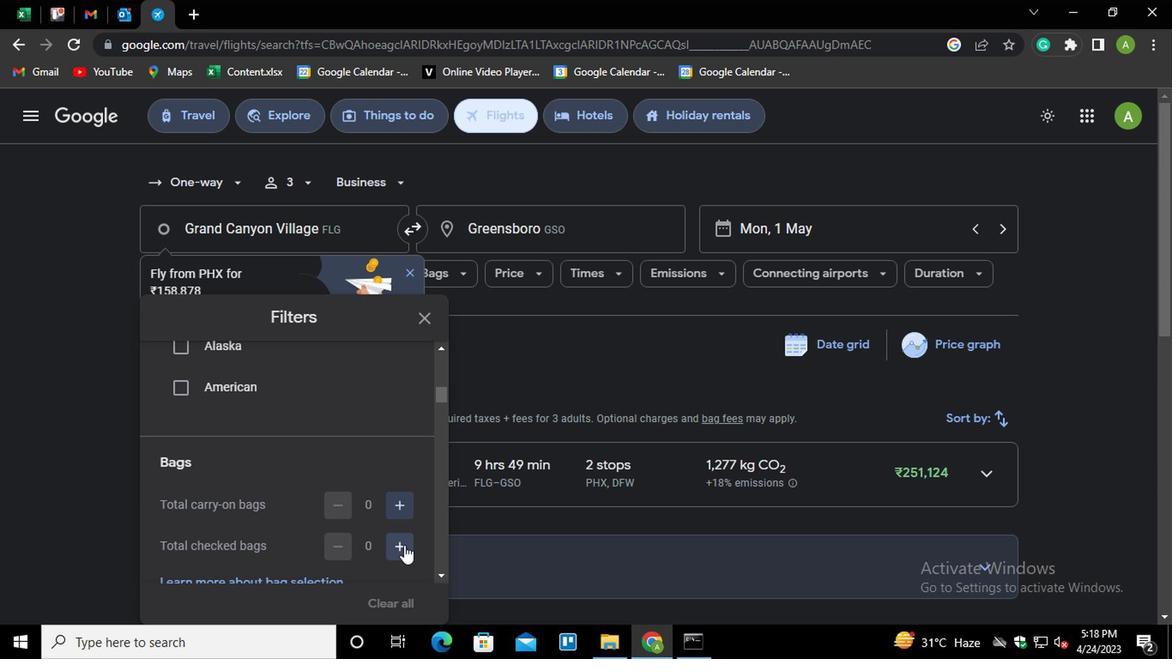 
Action: Mouse pressed left at (401, 549)
Screenshot: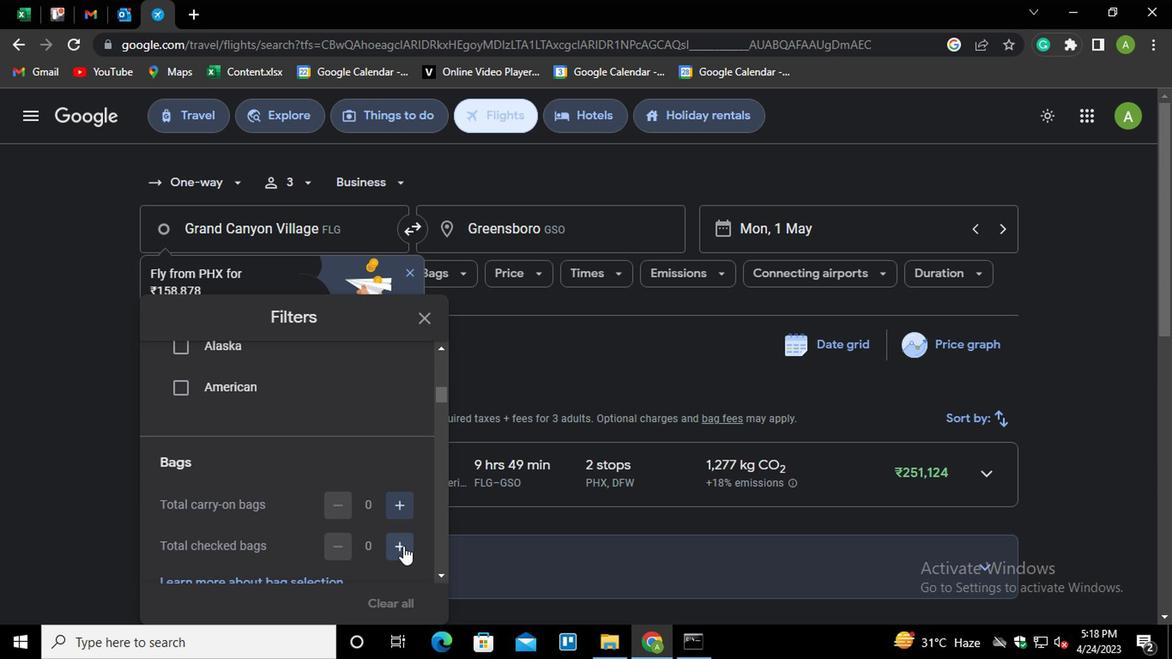 
Action: Mouse pressed left at (401, 549)
Screenshot: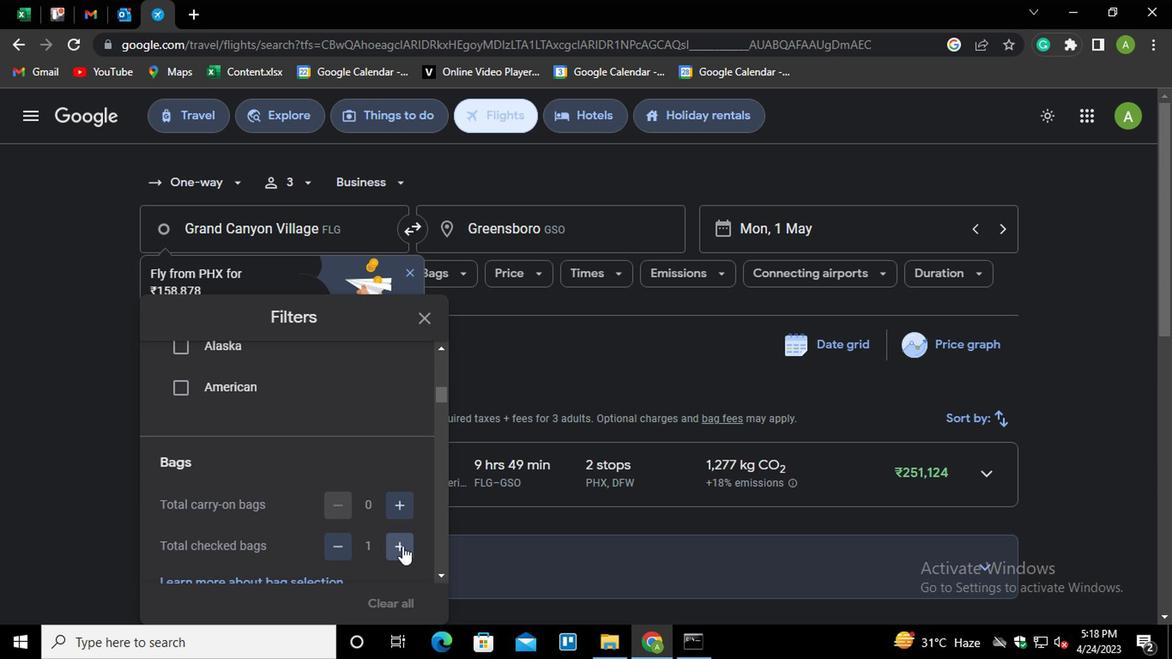
Action: Mouse pressed left at (401, 549)
Screenshot: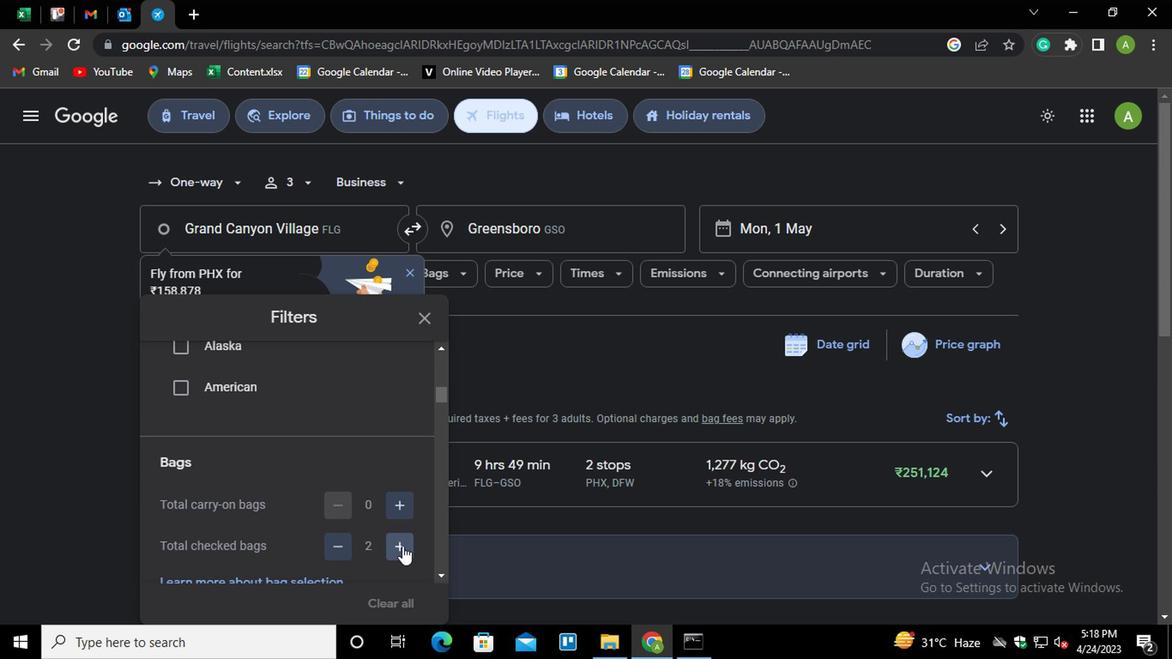 
Action: Mouse pressed left at (401, 549)
Screenshot: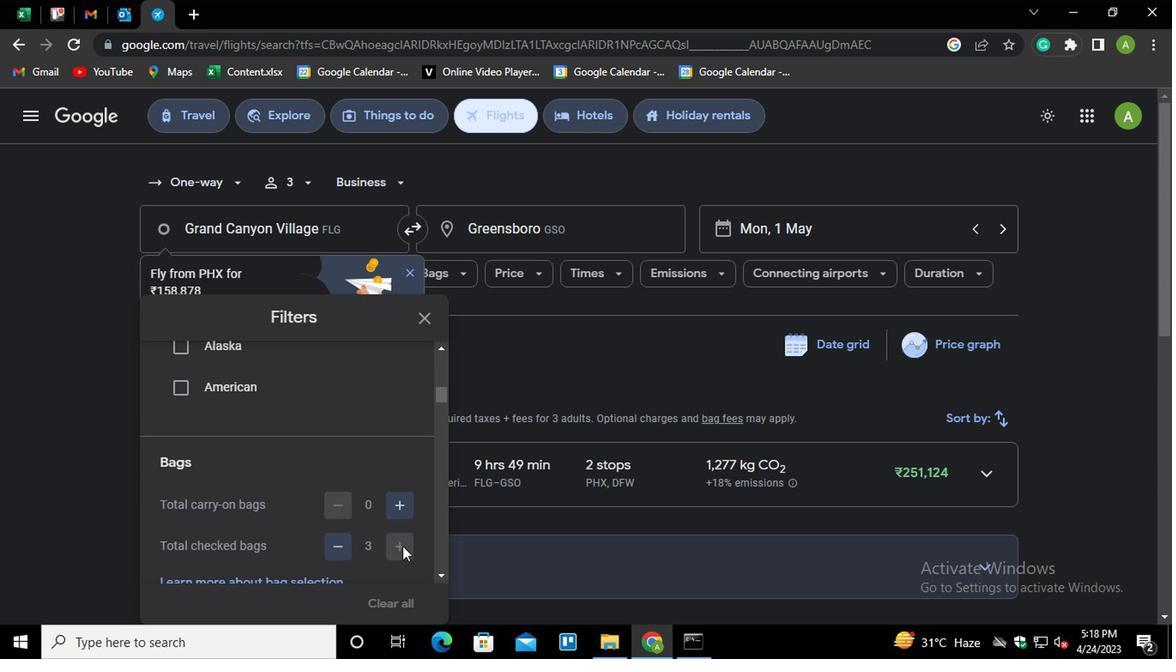 
Action: Mouse pressed left at (401, 549)
Screenshot: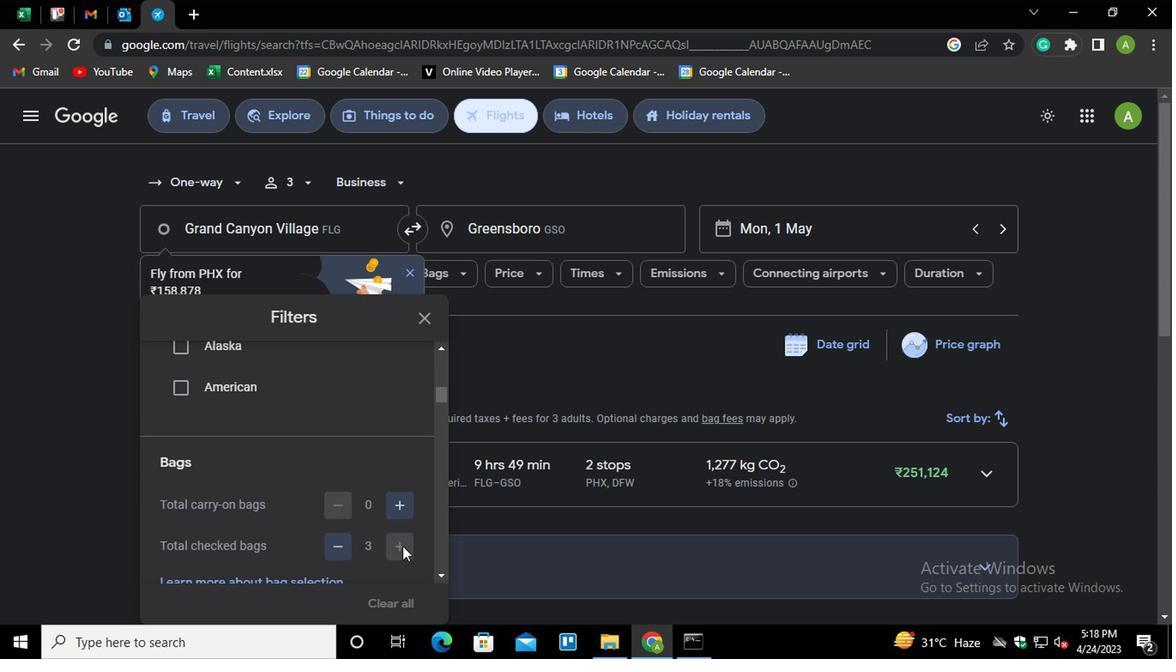 
Action: Mouse pressed left at (401, 549)
Screenshot: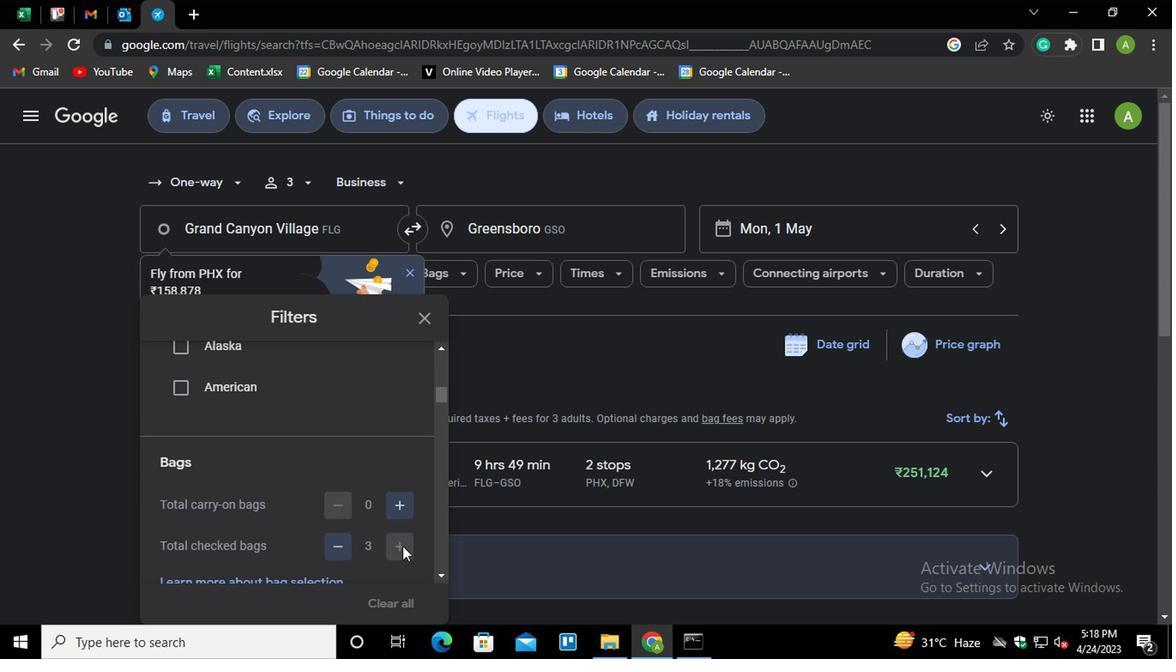 
Action: Mouse moved to (399, 549)
Screenshot: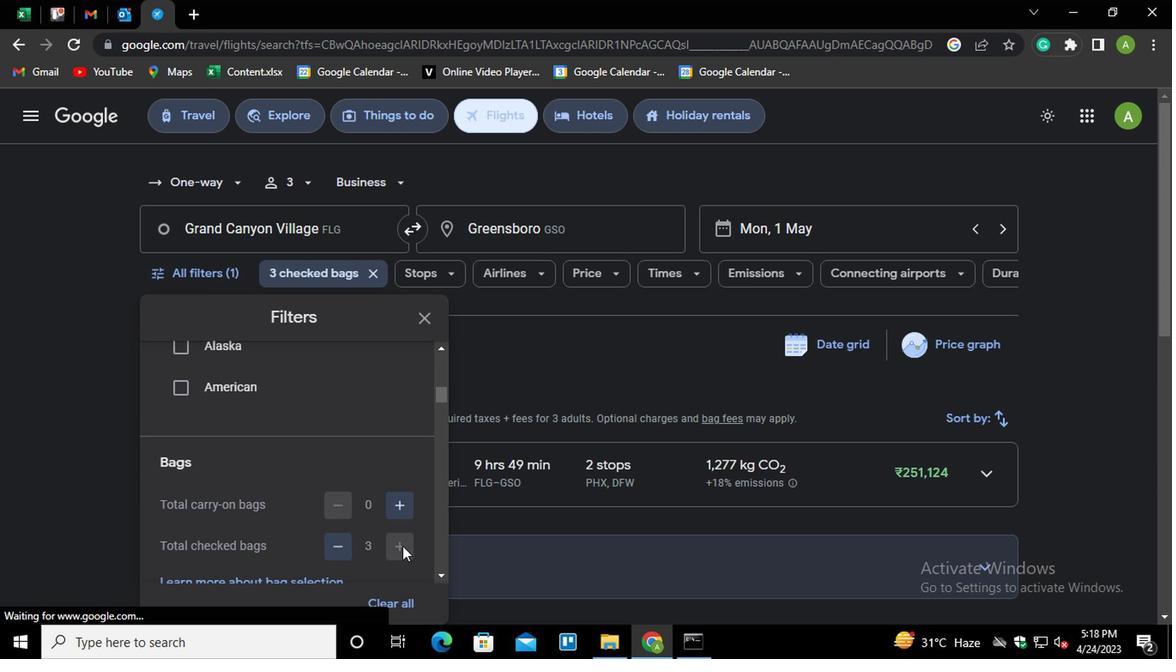 
Action: Mouse scrolled (399, 548) with delta (0, -1)
Screenshot: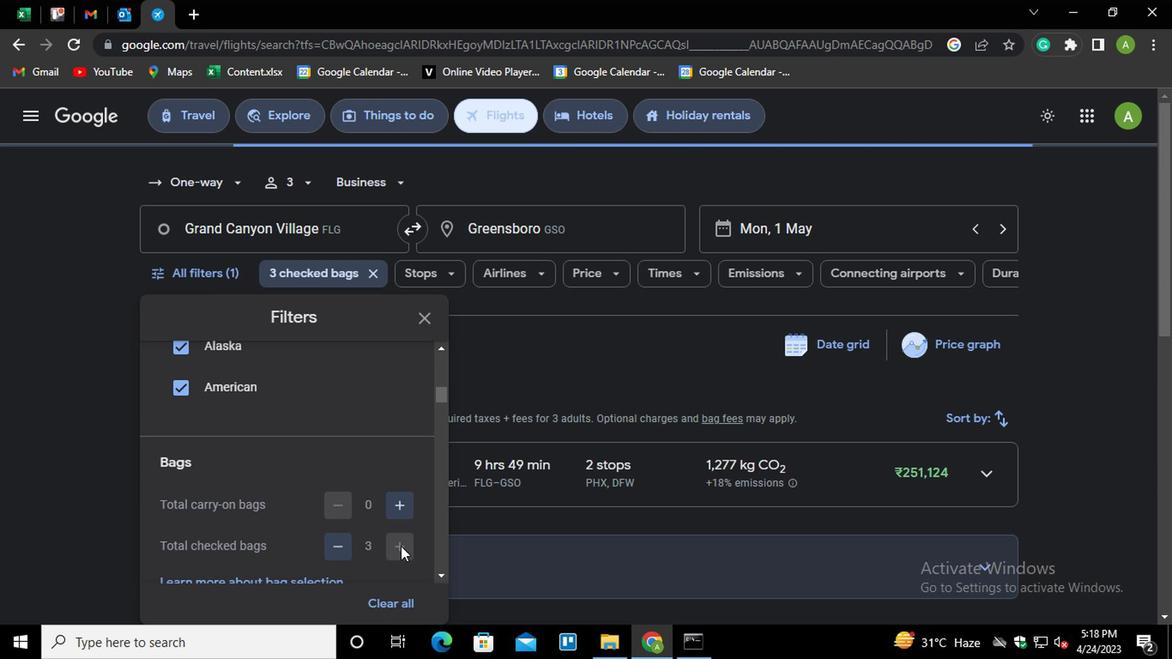
Action: Mouse scrolled (399, 548) with delta (0, -1)
Screenshot: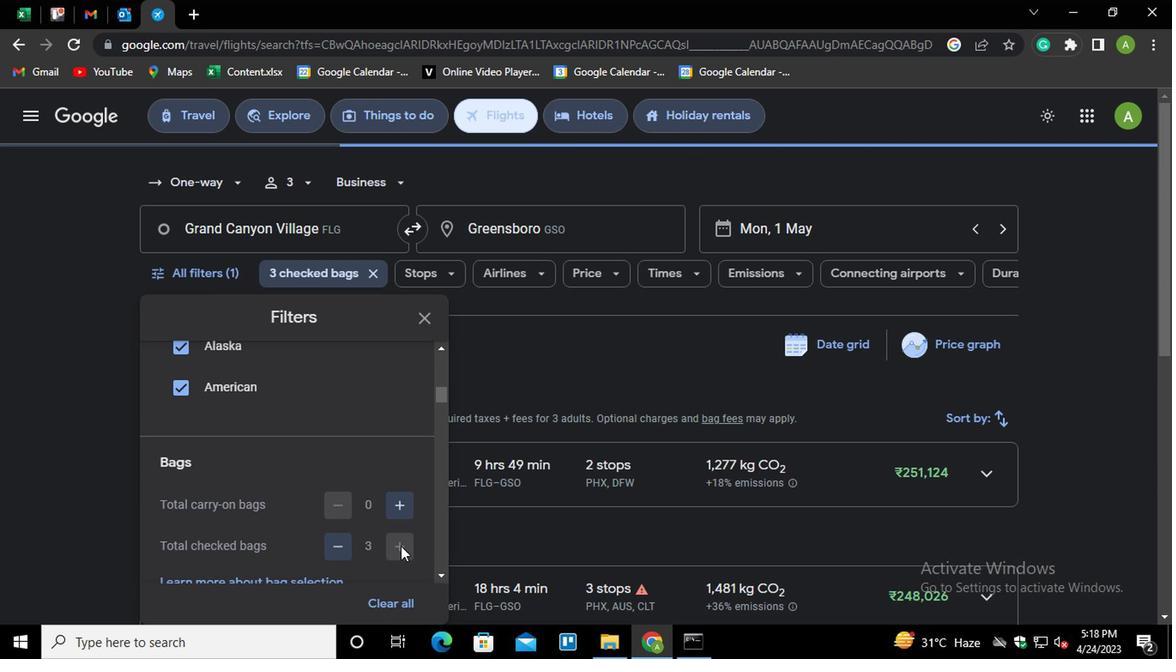 
Action: Mouse moved to (404, 543)
Screenshot: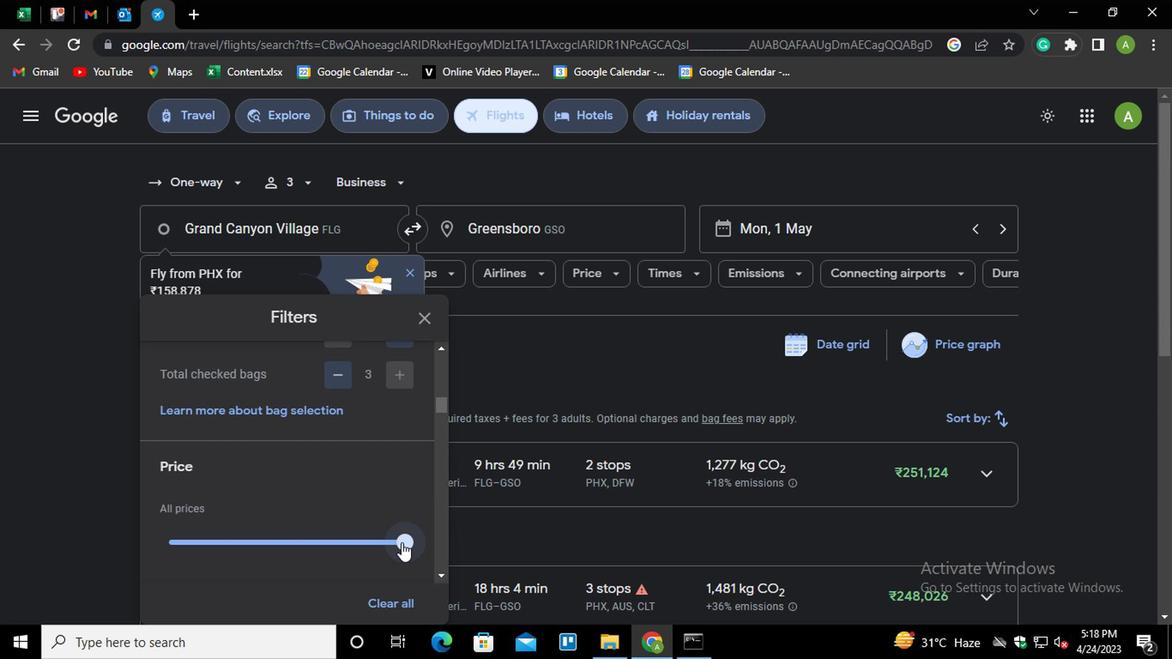 
Action: Mouse pressed left at (404, 543)
Screenshot: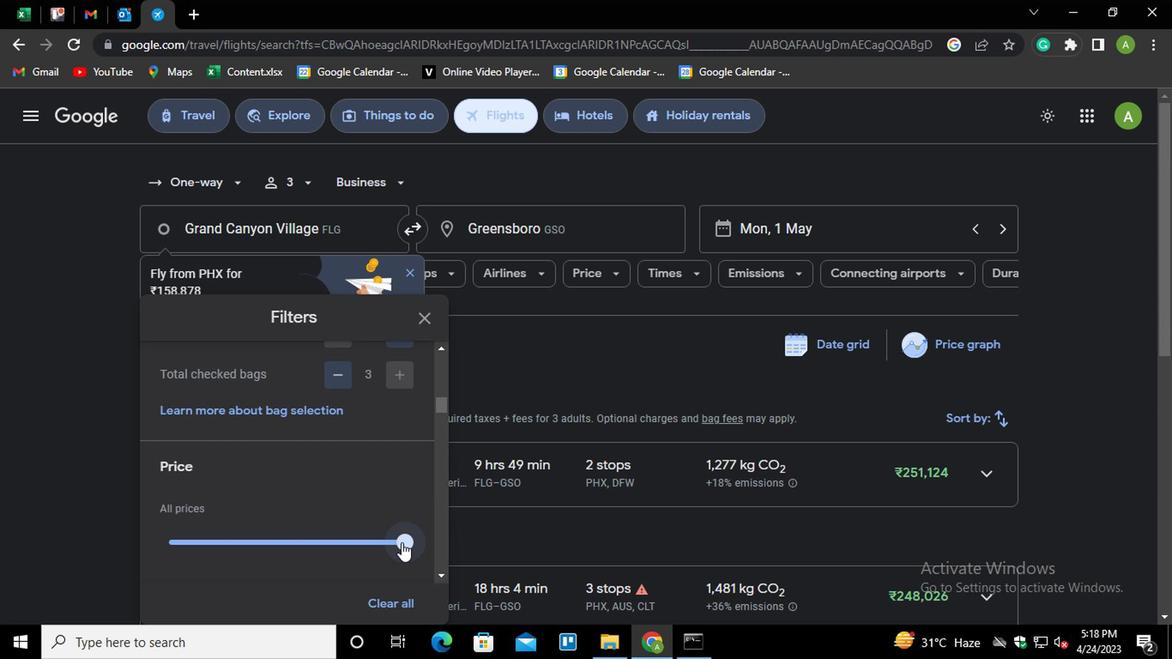 
Action: Mouse moved to (404, 545)
Screenshot: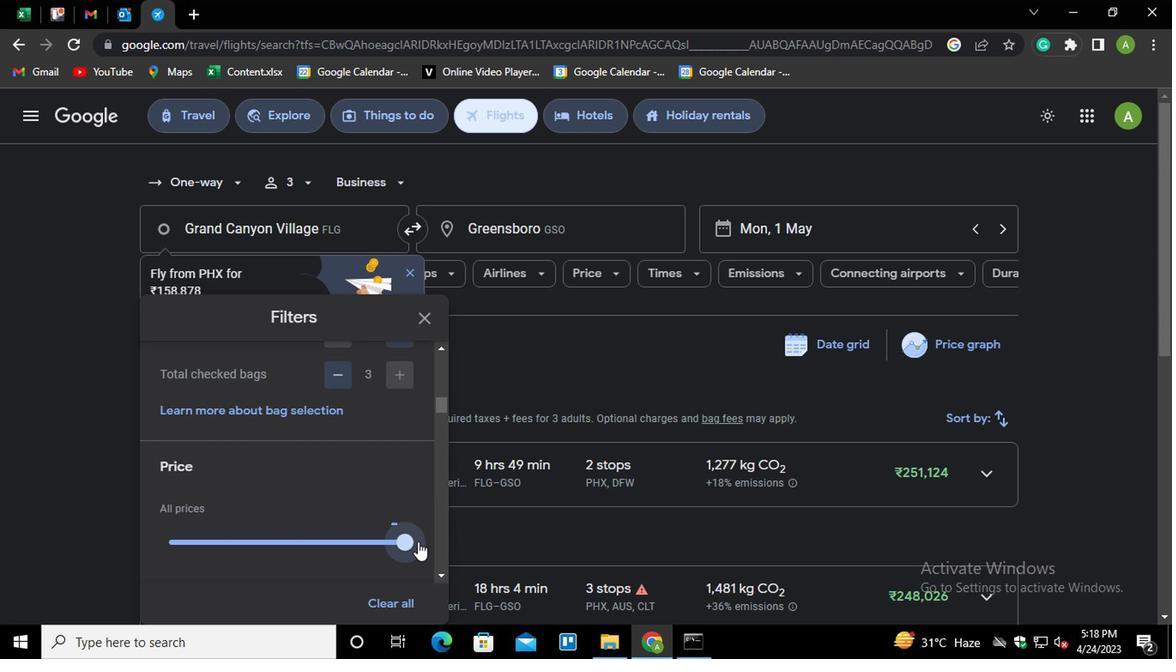 
Action: Mouse pressed left at (404, 545)
Screenshot: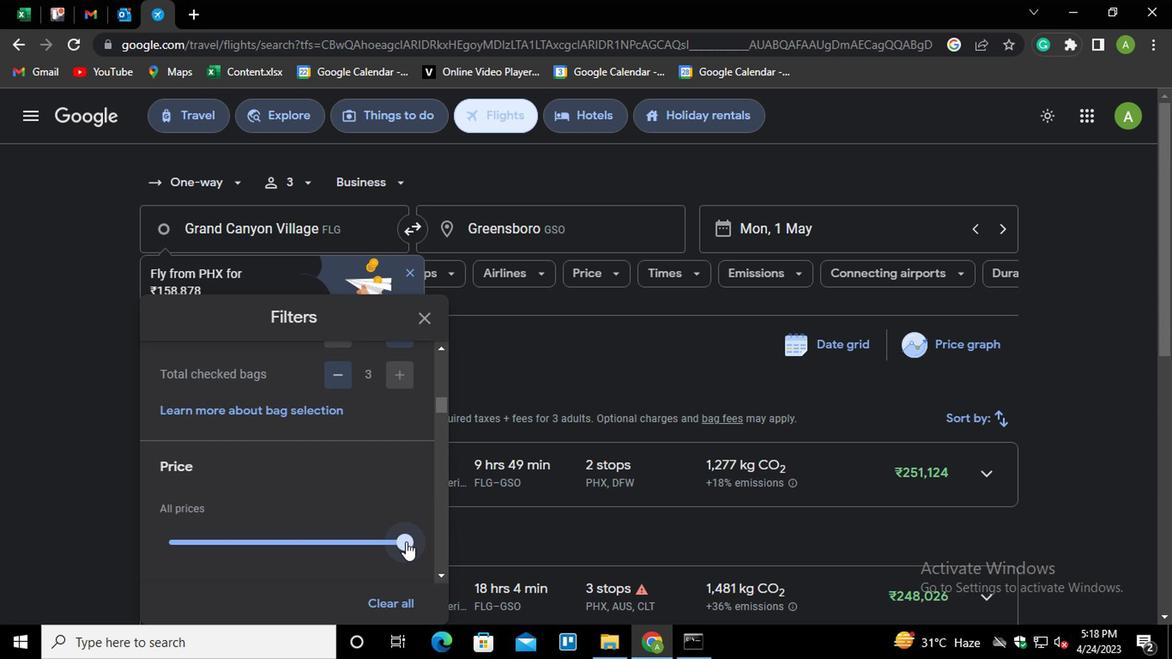 
Action: Mouse moved to (321, 533)
Screenshot: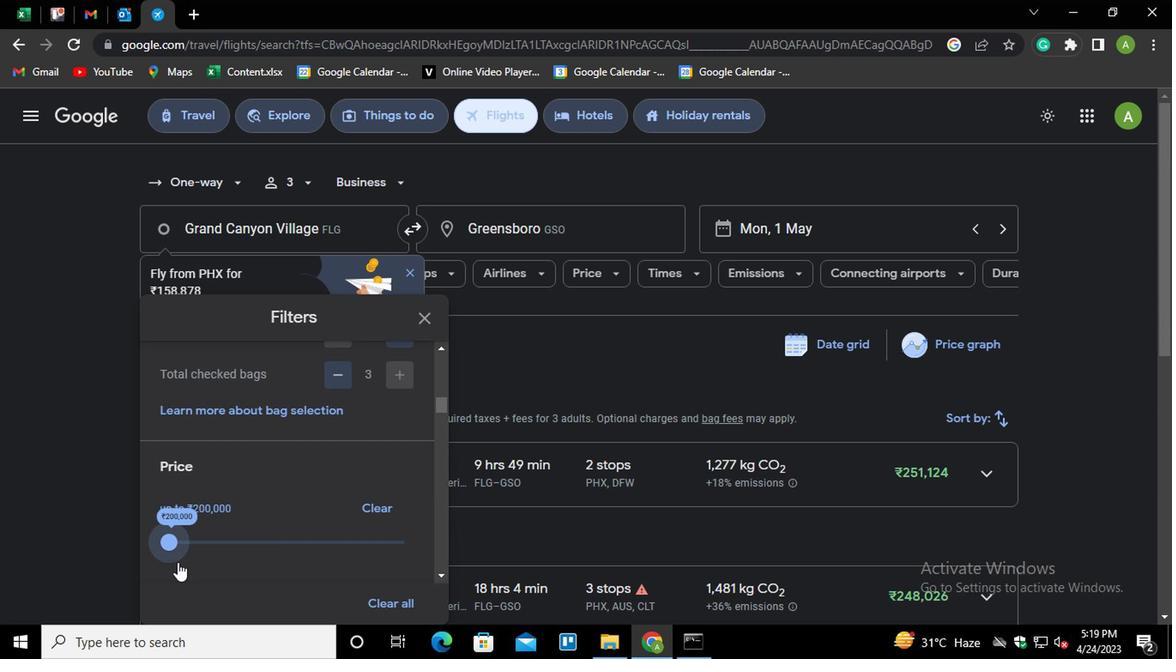 
Action: Mouse scrolled (321, 532) with delta (0, 0)
Screenshot: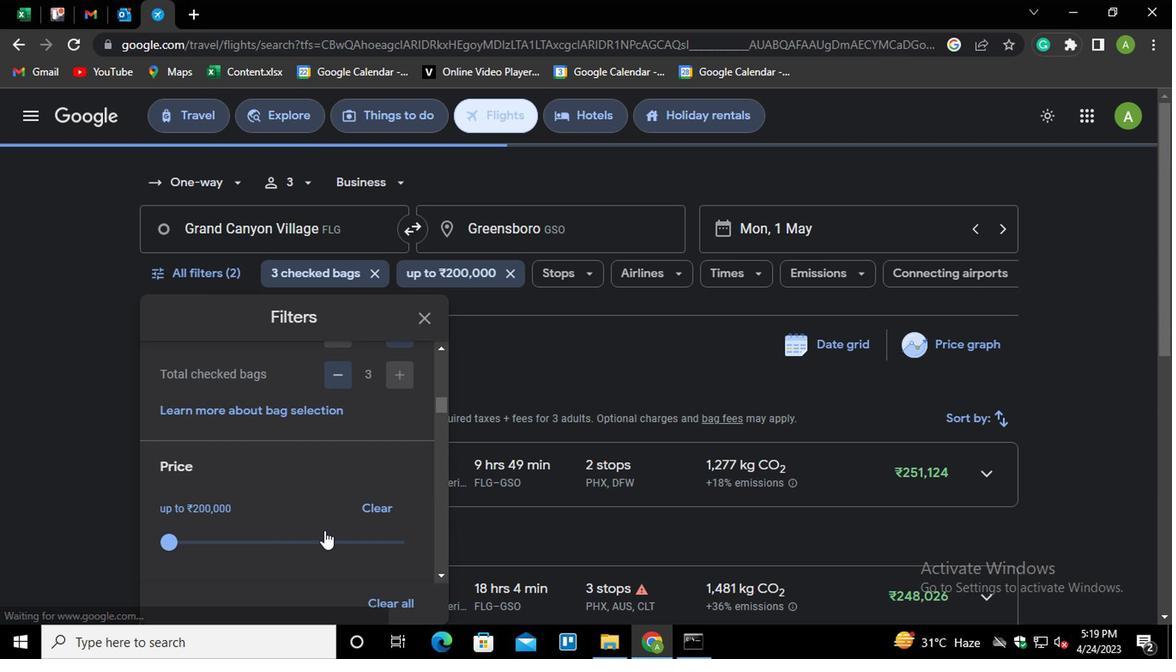 
Action: Mouse scrolled (321, 532) with delta (0, 0)
Screenshot: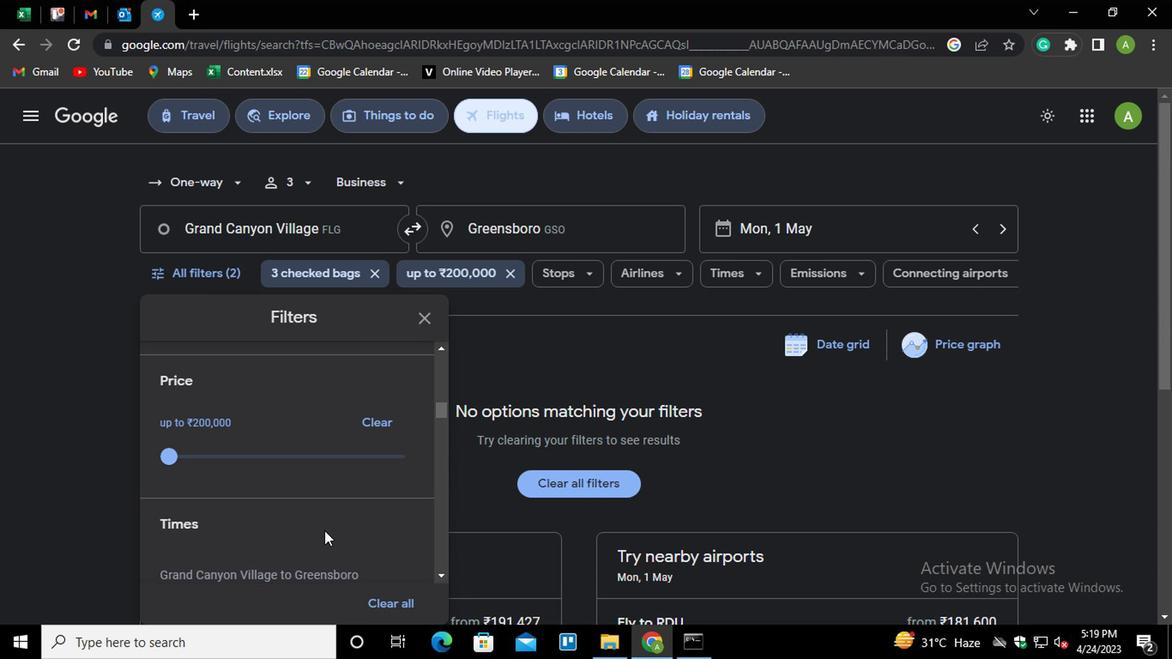 
Action: Mouse scrolled (321, 532) with delta (0, 0)
Screenshot: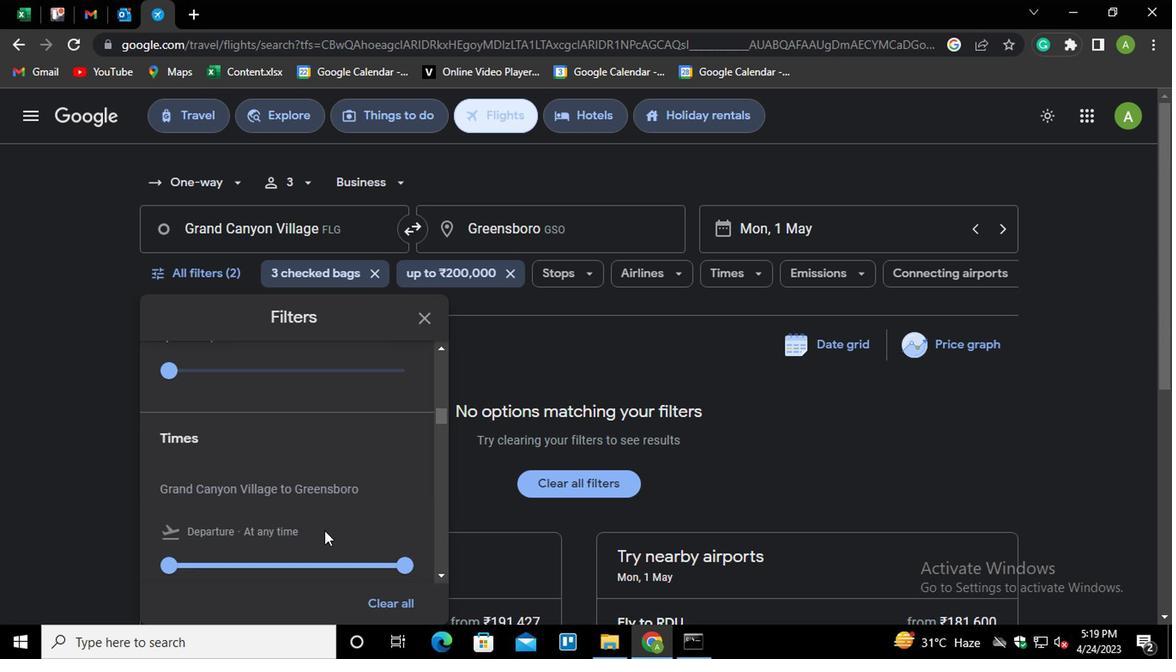 
Action: Mouse moved to (189, 477)
Screenshot: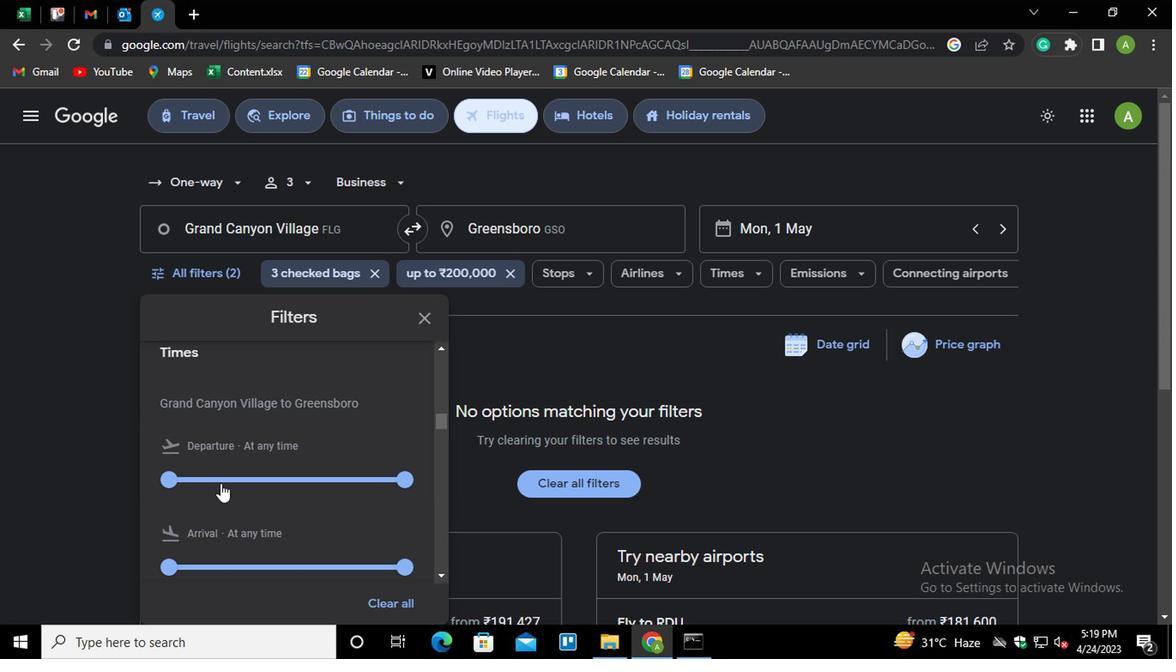 
Action: Mouse pressed left at (189, 477)
Screenshot: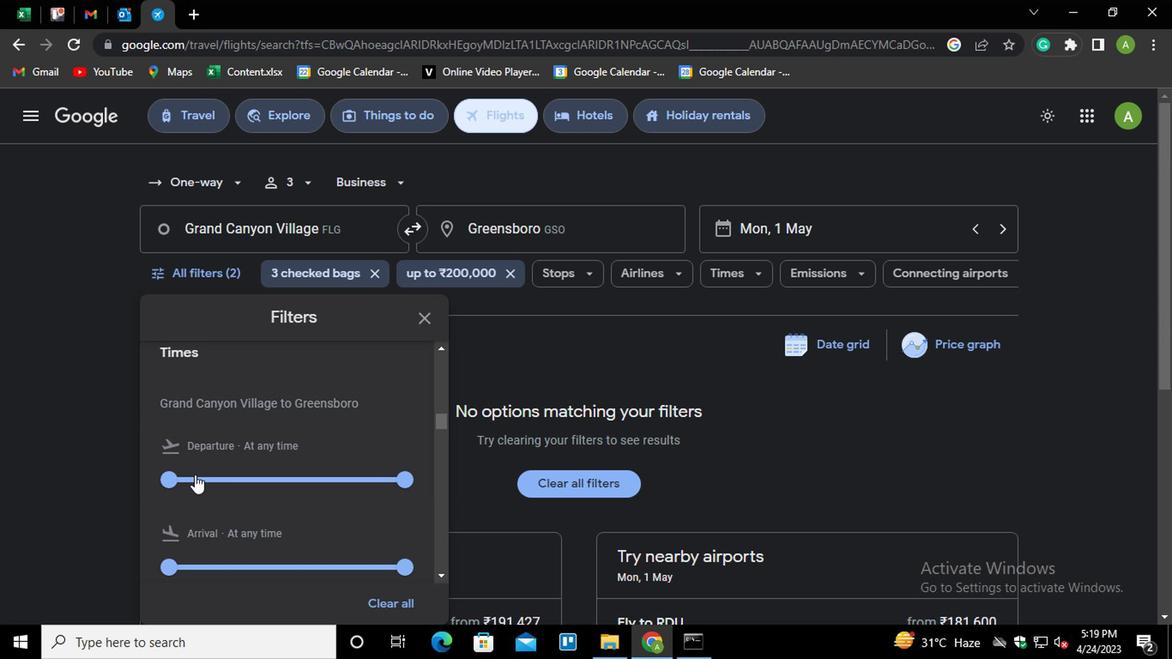 
Action: Mouse moved to (933, 419)
Screenshot: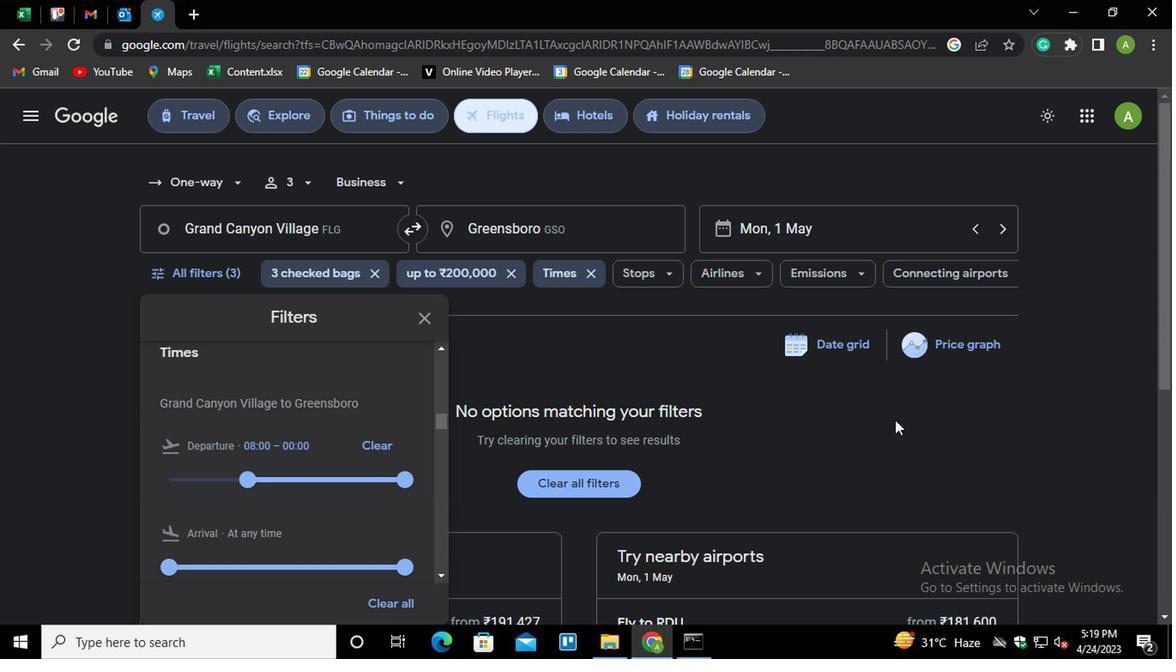 
Action: Mouse pressed left at (933, 419)
Screenshot: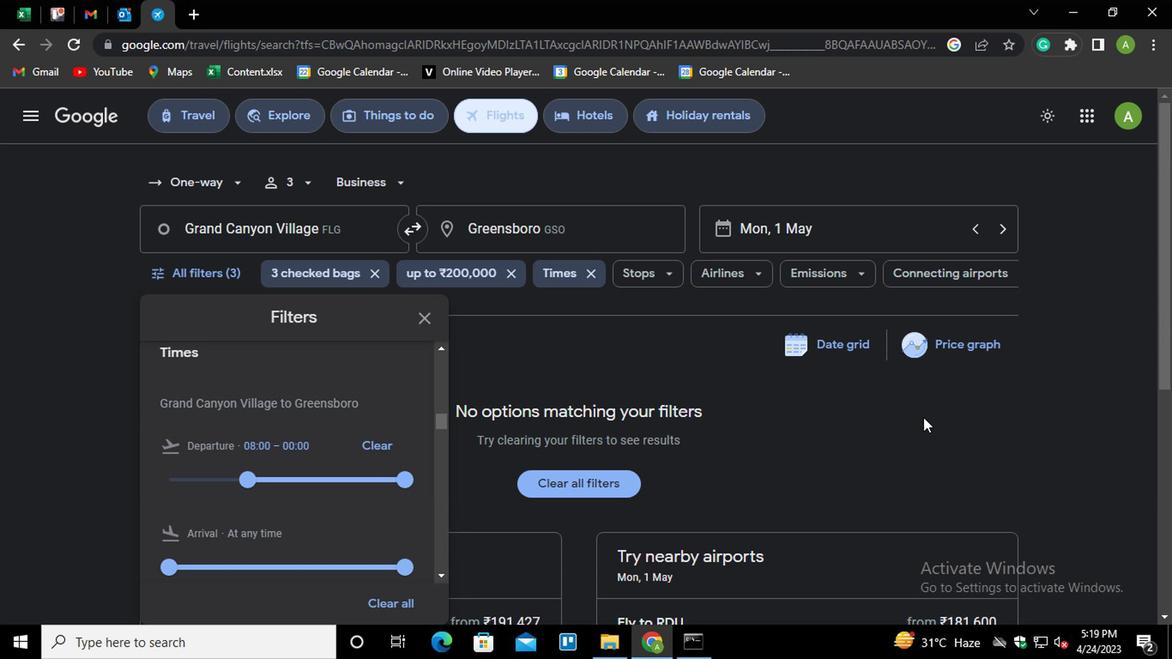 
